 Task: Open a blank sheet, save the file as Caroline Add the quote 'Success is not about winning or losing; it's about giving your best effort every single day.'Success is not about winning or losing; it's about giving your best effort every single day.  Apply font style Apply font style Chiller and font size 20 Align the text to the Left .Change the text color to  Olive Green 
Action: Mouse moved to (25, 17)
Screenshot: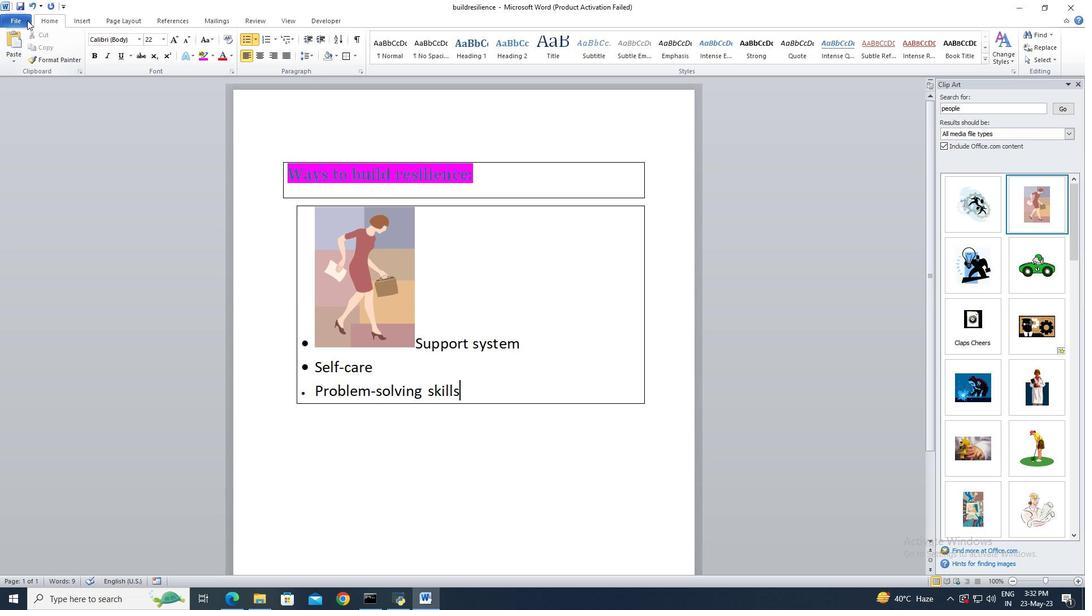
Action: Mouse pressed left at (25, 17)
Screenshot: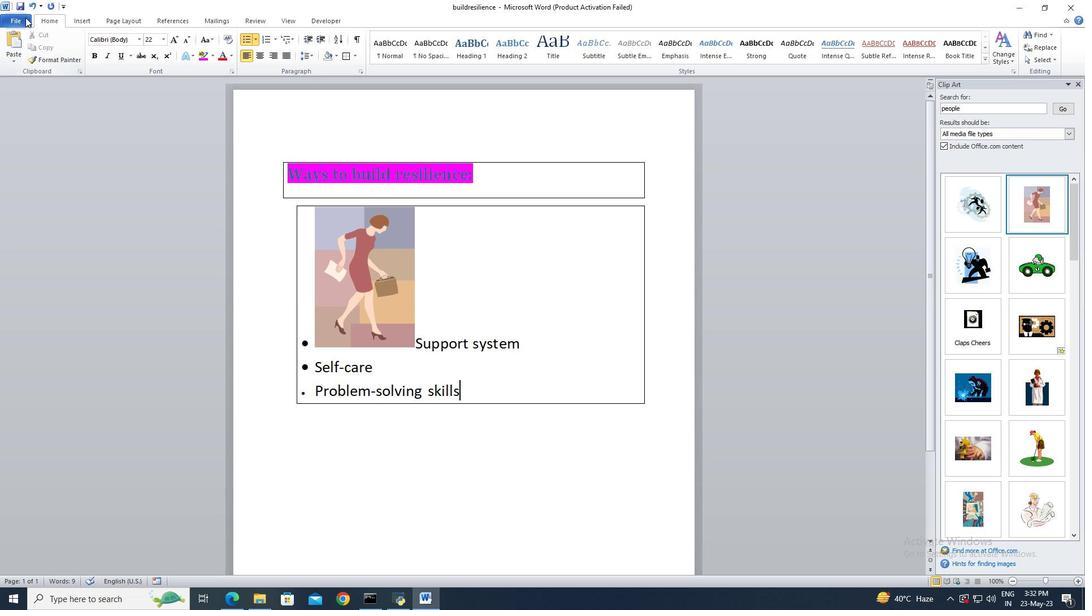 
Action: Mouse moved to (25, 144)
Screenshot: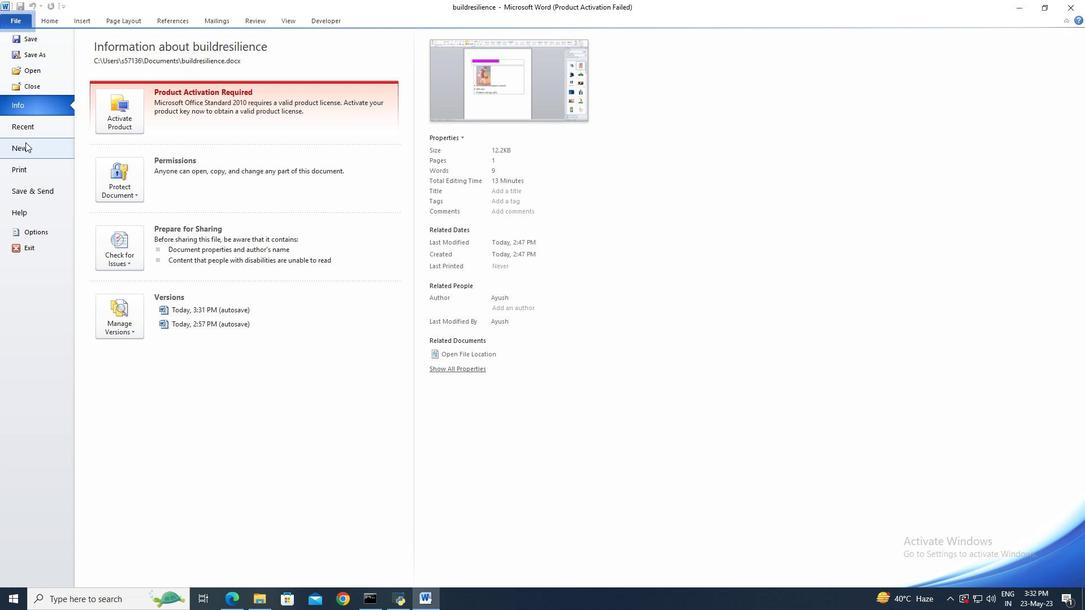 
Action: Mouse pressed left at (25, 144)
Screenshot: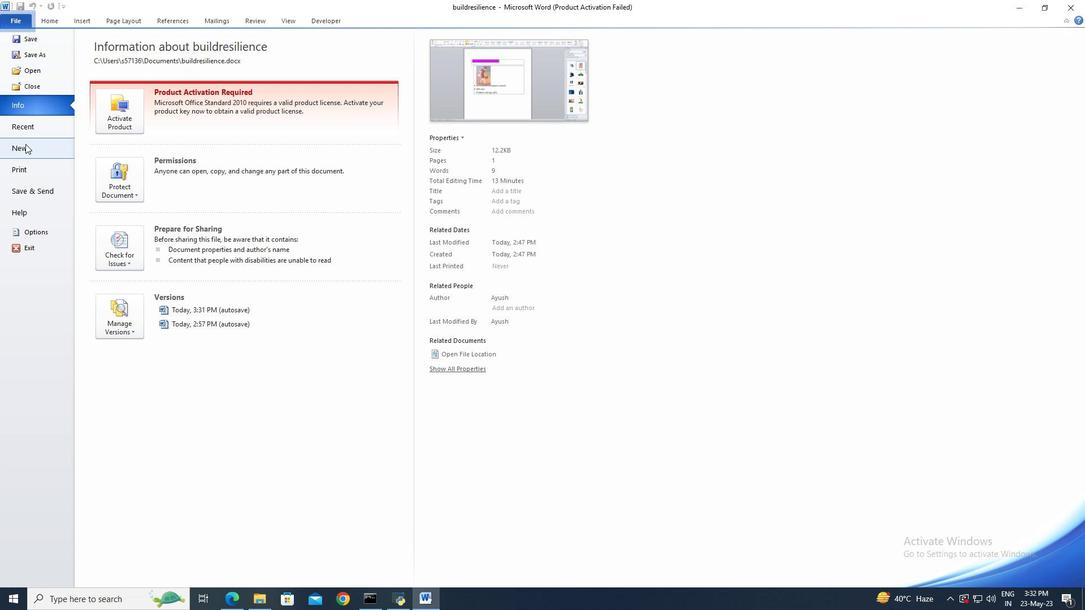 
Action: Mouse moved to (550, 282)
Screenshot: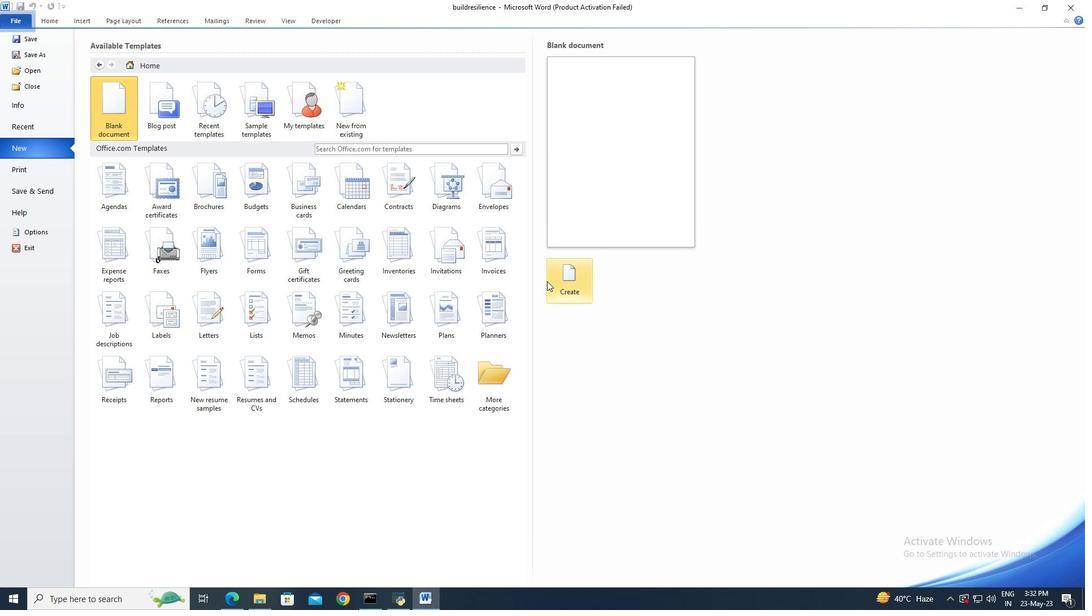 
Action: Mouse pressed left at (550, 282)
Screenshot: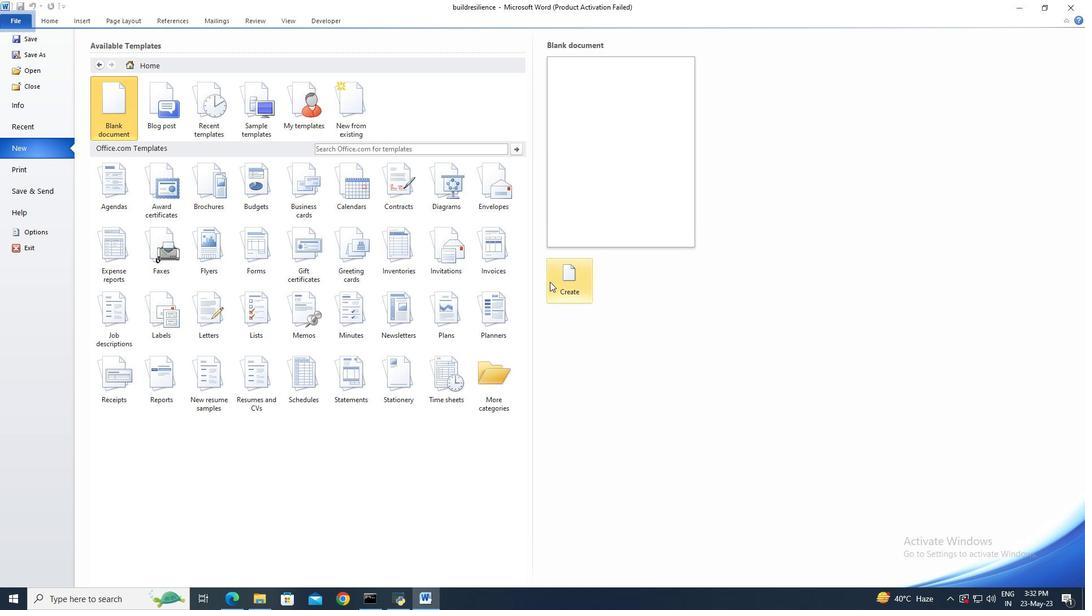 
Action: Mouse moved to (26, 24)
Screenshot: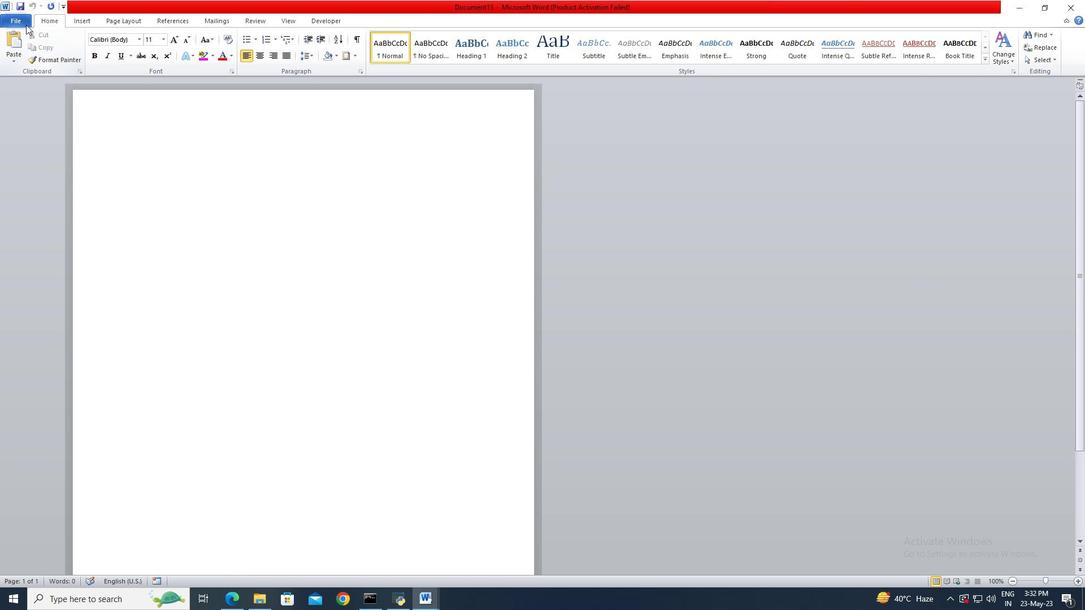 
Action: Mouse pressed left at (26, 24)
Screenshot: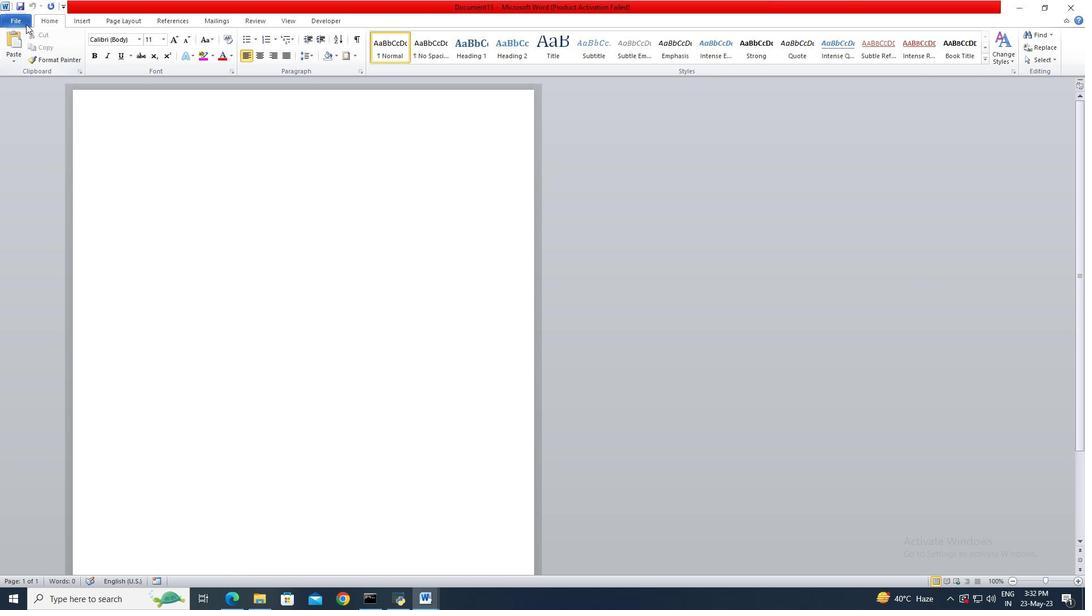 
Action: Mouse moved to (29, 56)
Screenshot: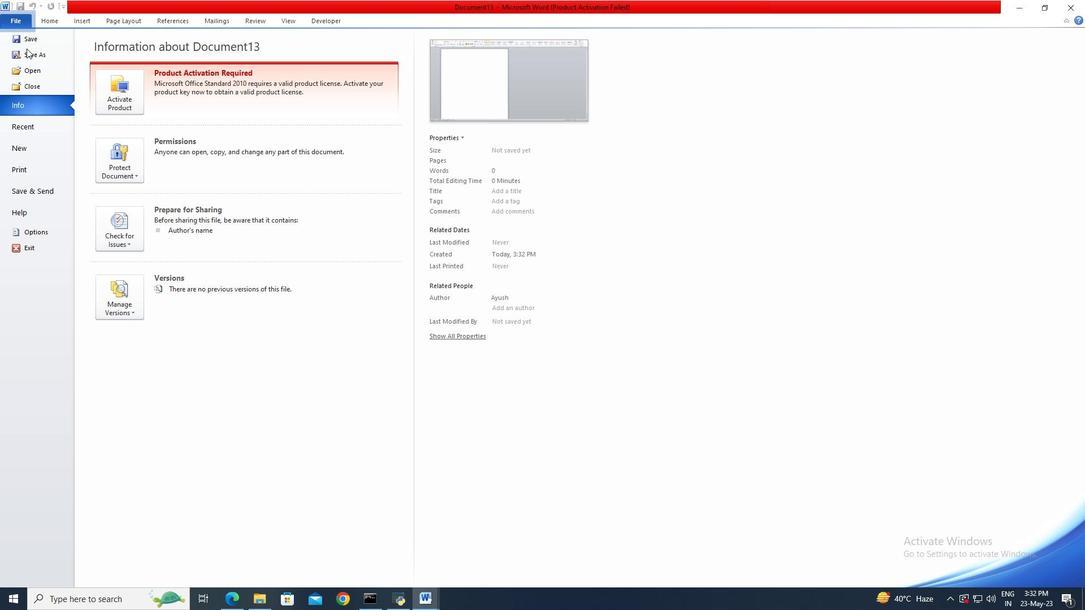 
Action: Mouse pressed left at (29, 56)
Screenshot: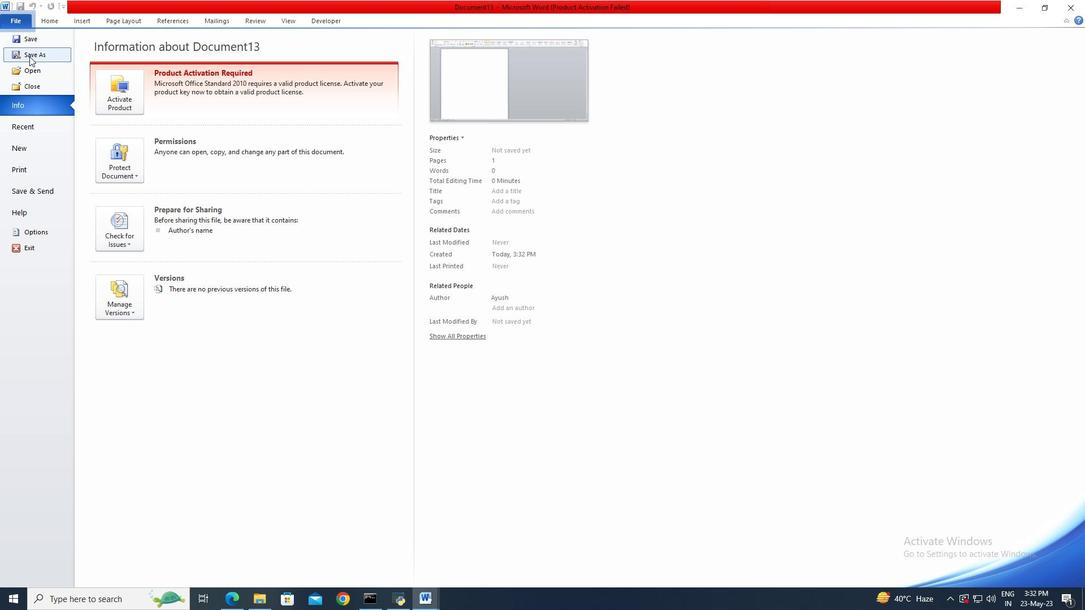 
Action: Mouse moved to (28, 57)
Screenshot: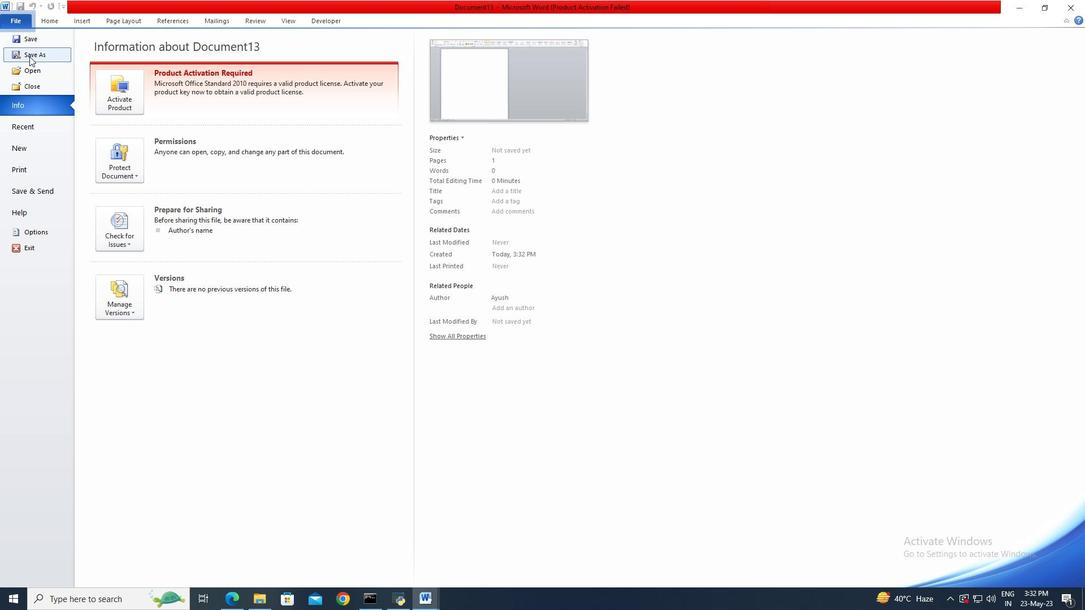 
Action: Key pressed <Key.shift>Caroline
Screenshot: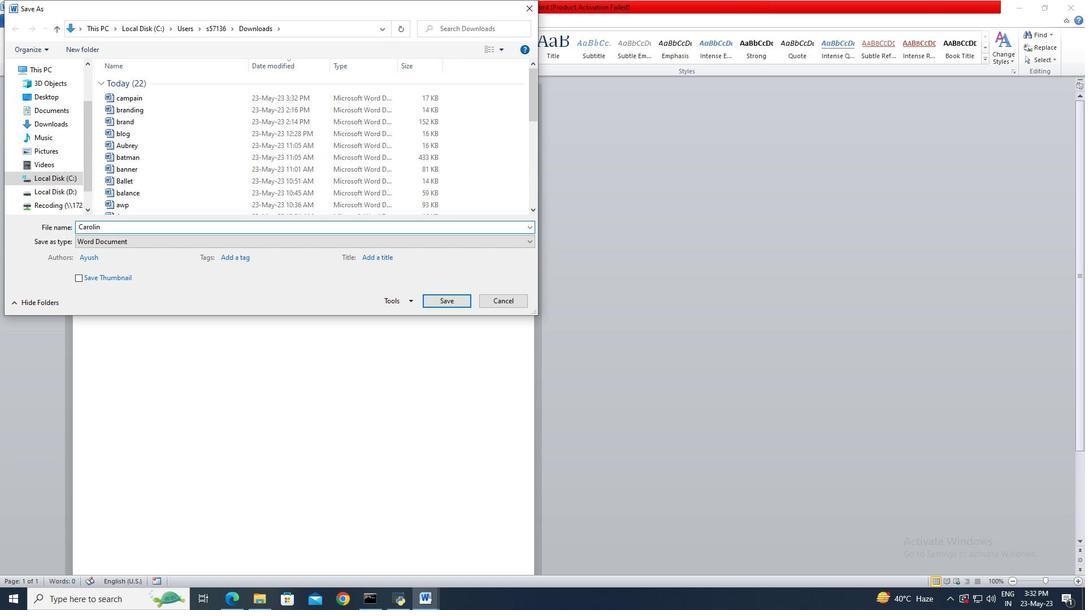 
Action: Mouse moved to (456, 302)
Screenshot: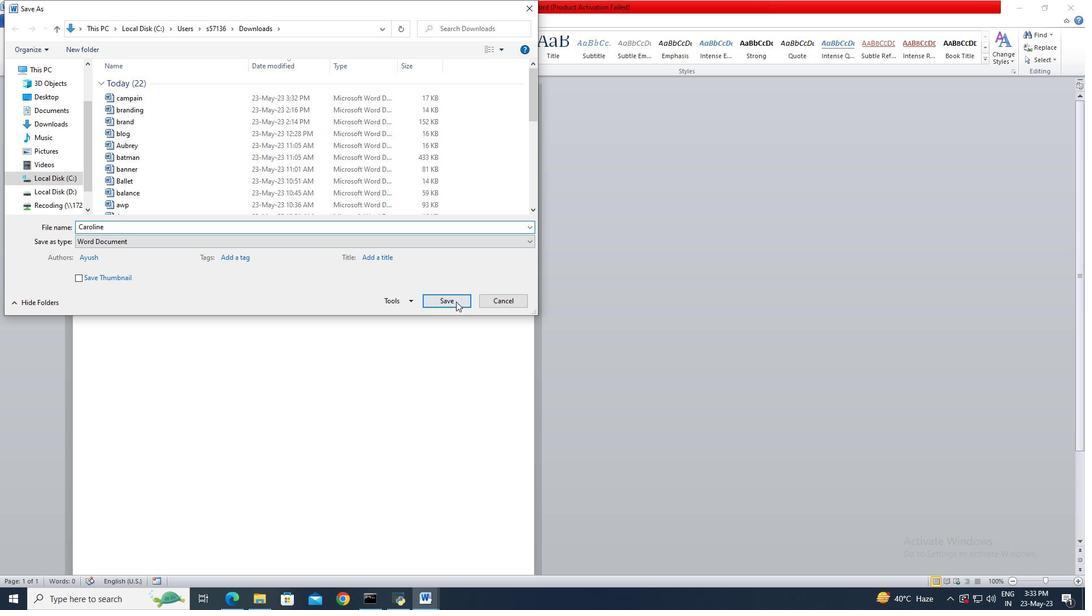 
Action: Mouse pressed left at (456, 302)
Screenshot: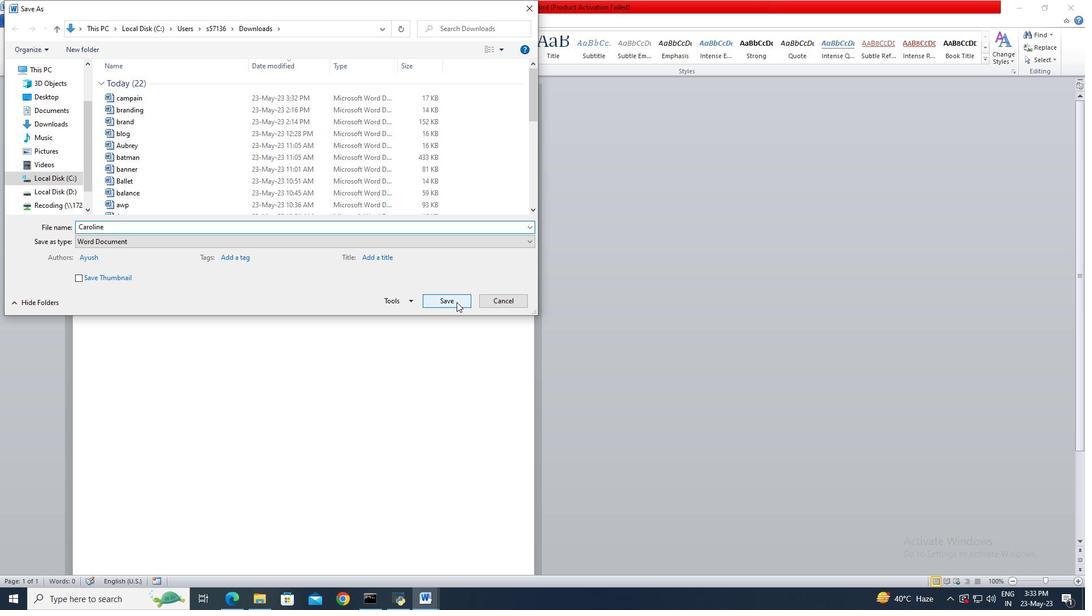 
Action: Key pressed <Key.shift>"<Key.shift>Success<Key.space>is<Key.space>not<Key.space>about<Key.space>winning<Key.space>or<Key.space>losing;<Key.space>it's<Key.space>about<Key.space>giving<Key.space>your<Key.space>best<Key.space>effort<Key.space>every<Key.space>single<Key.space>day.<Key.shift>"
Screenshot: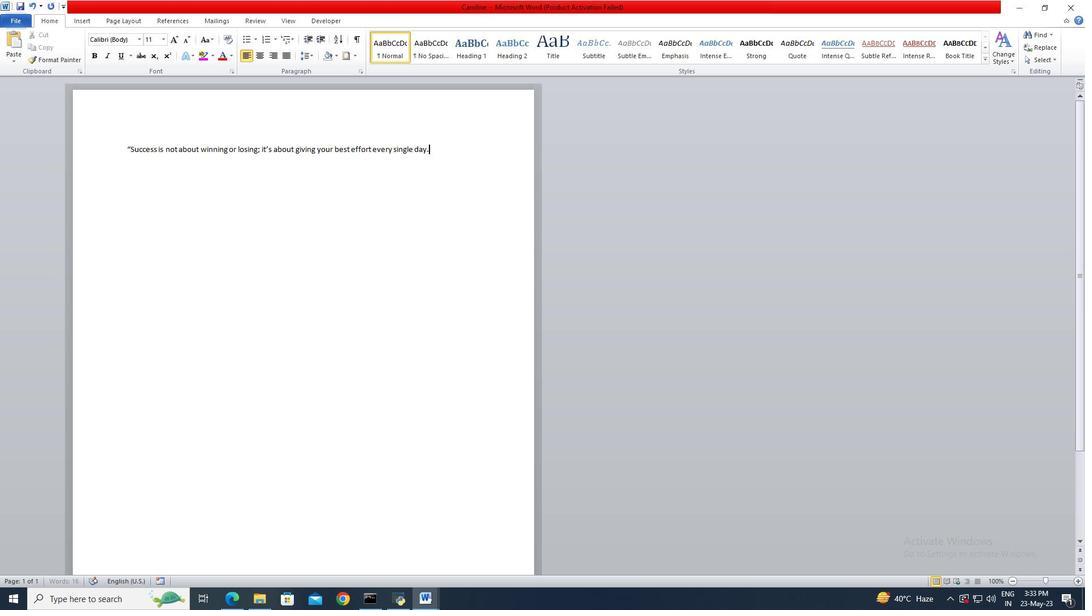 
Action: Mouse moved to (122, 152)
Screenshot: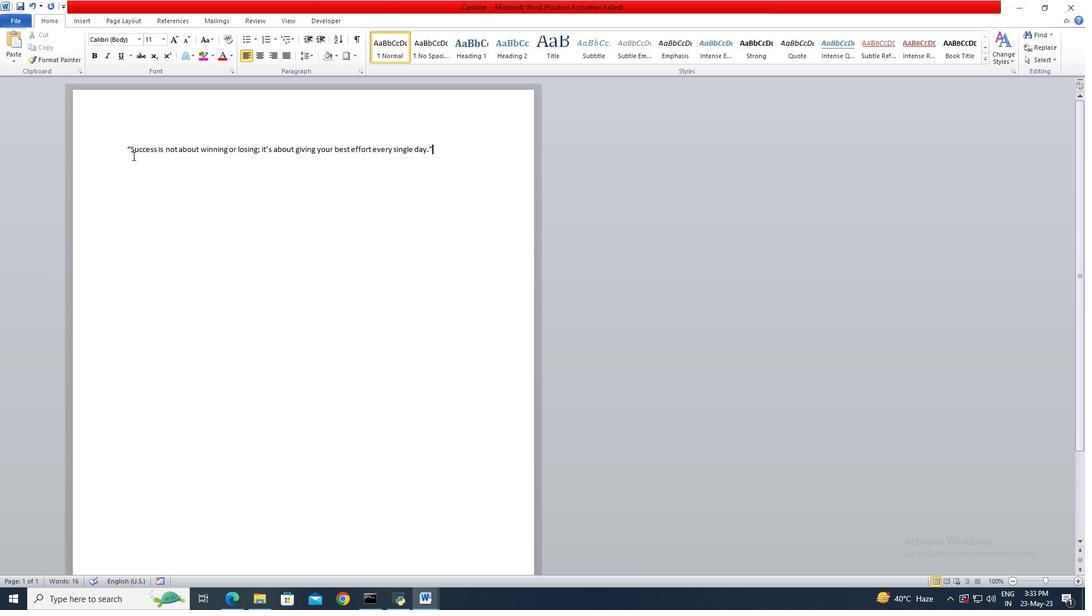 
Action: Key pressed <Key.shift>
Screenshot: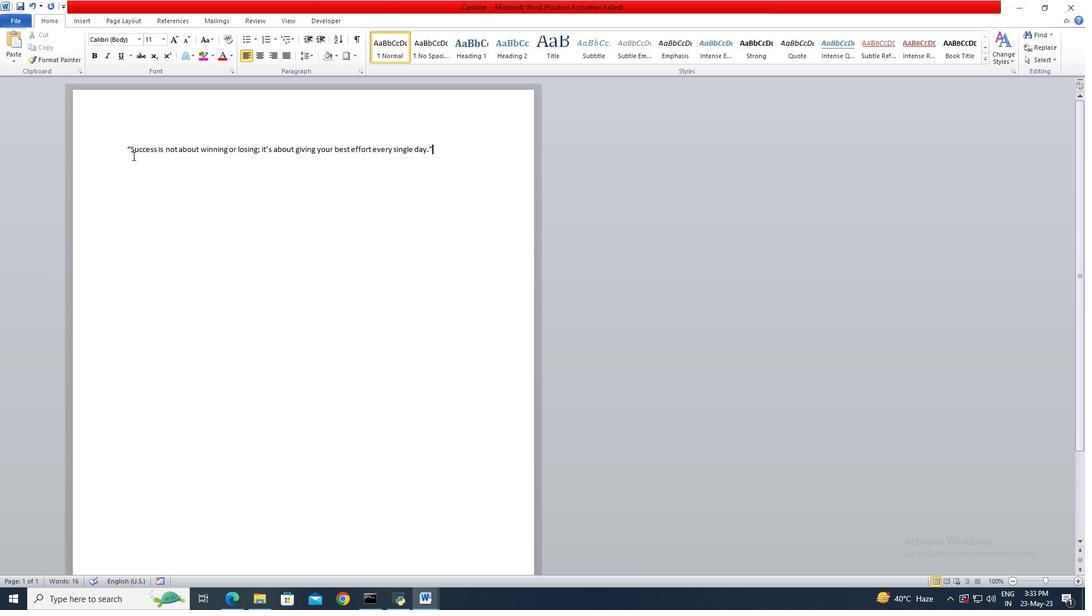 
Action: Mouse moved to (126, 149)
Screenshot: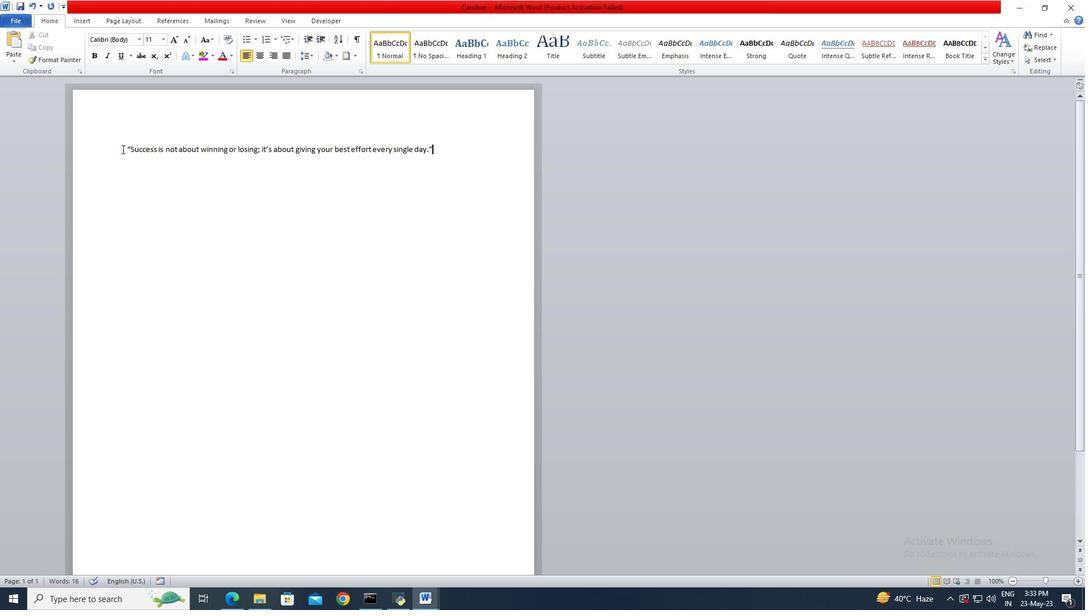 
Action: Key pressed <Key.shift>
Screenshot: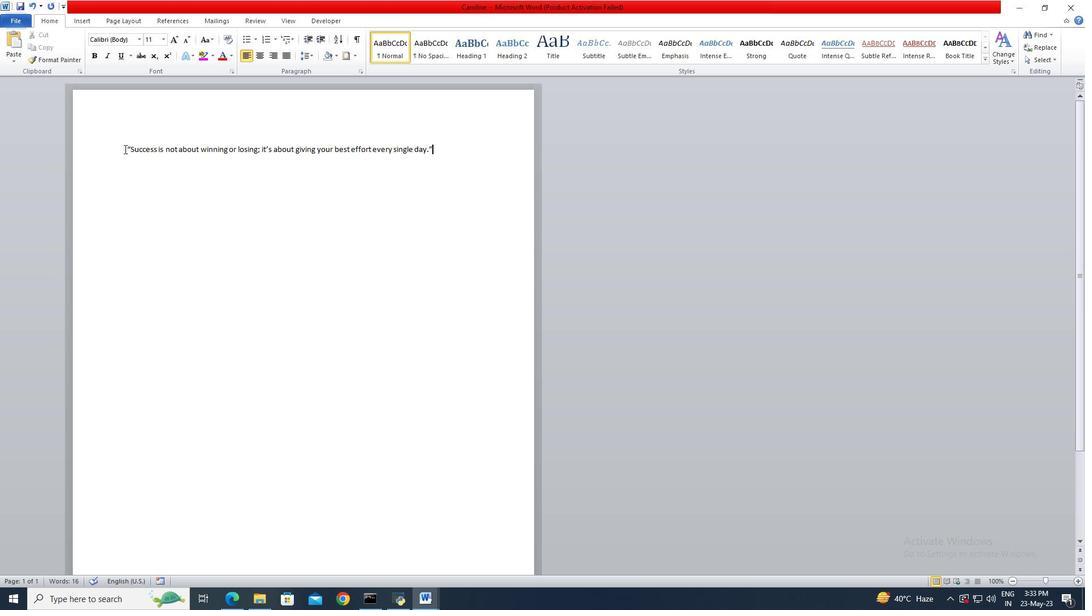 
Action: Mouse moved to (127, 149)
Screenshot: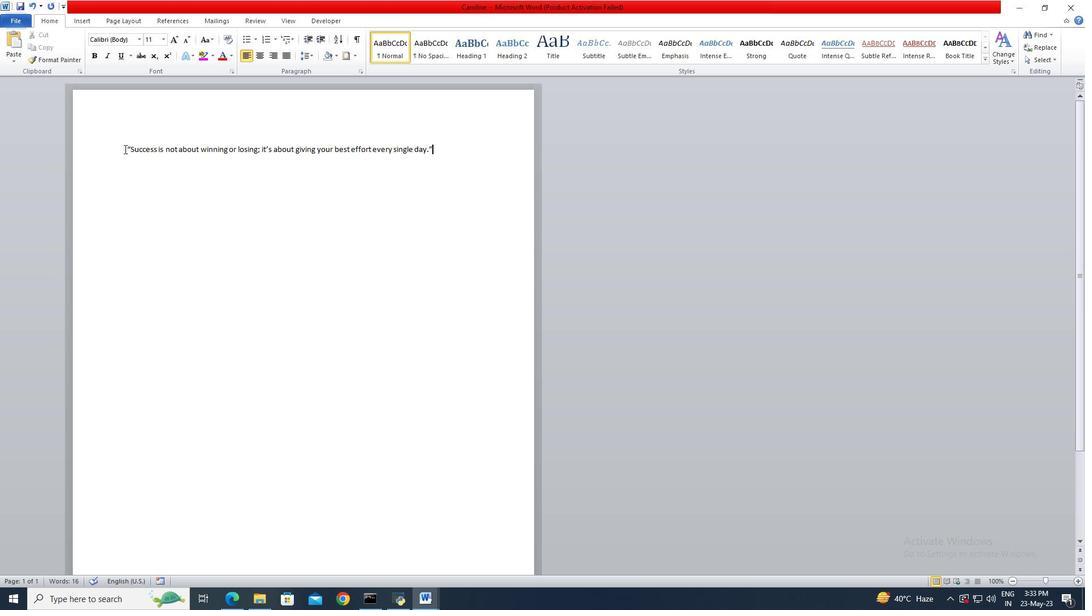 
Action: Key pressed <Key.shift><Key.shift>
Screenshot: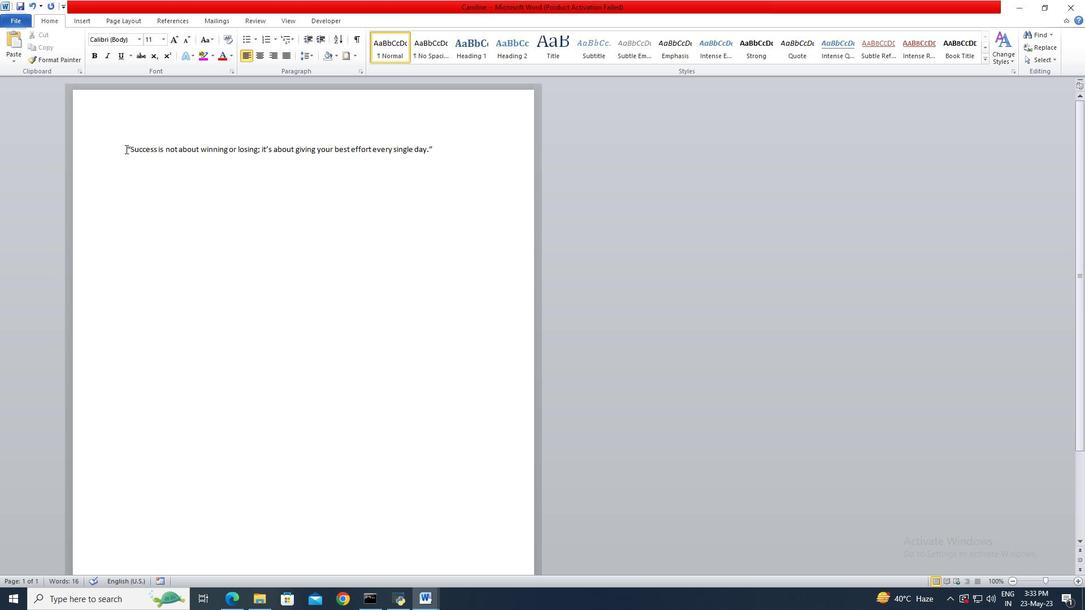 
Action: Mouse pressed left at (127, 149)
Screenshot: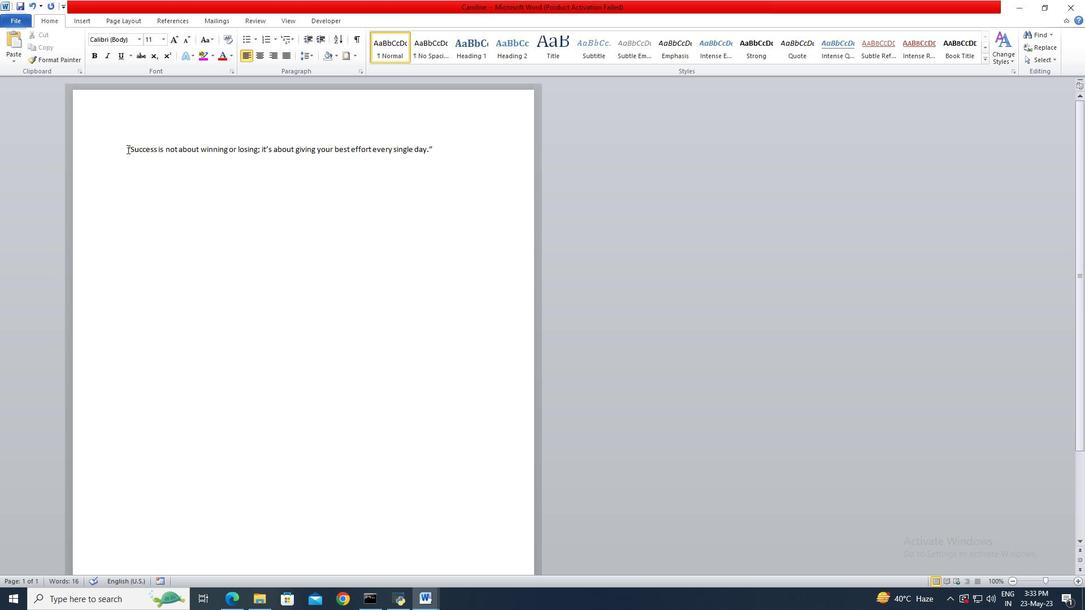 
Action: Mouse moved to (127, 148)
Screenshot: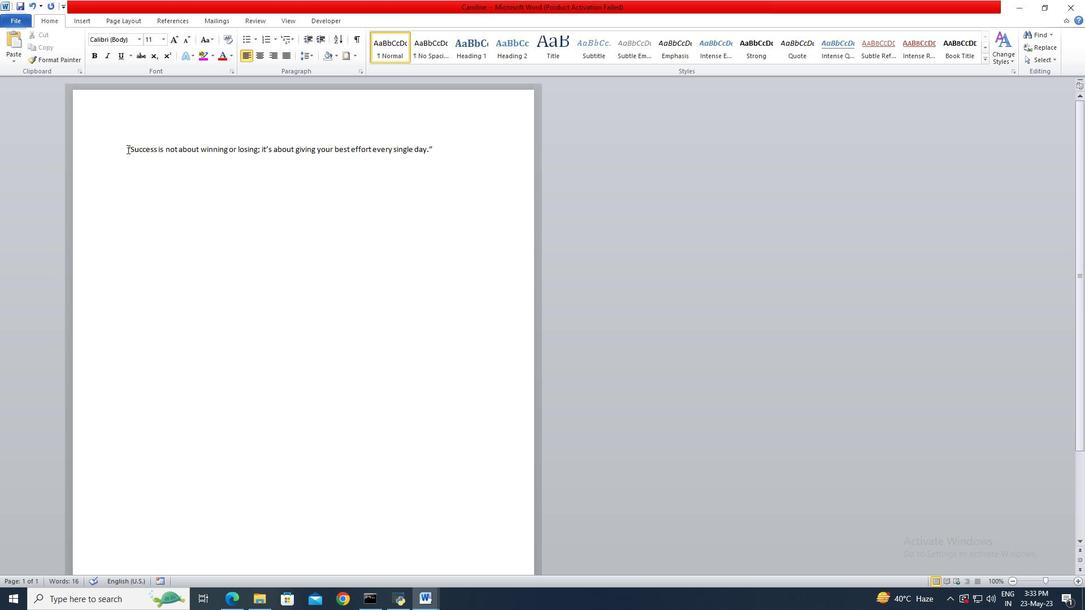 
Action: Key pressed <Key.shift><Key.shift><Key.shift><Key.shift>
Screenshot: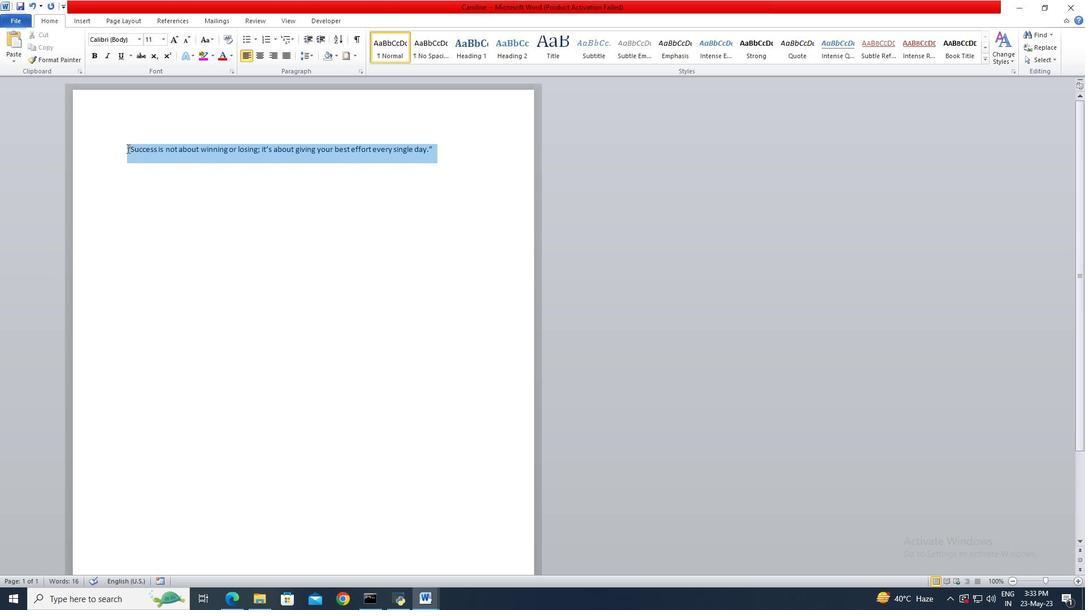 
Action: Mouse moved to (143, 41)
Screenshot: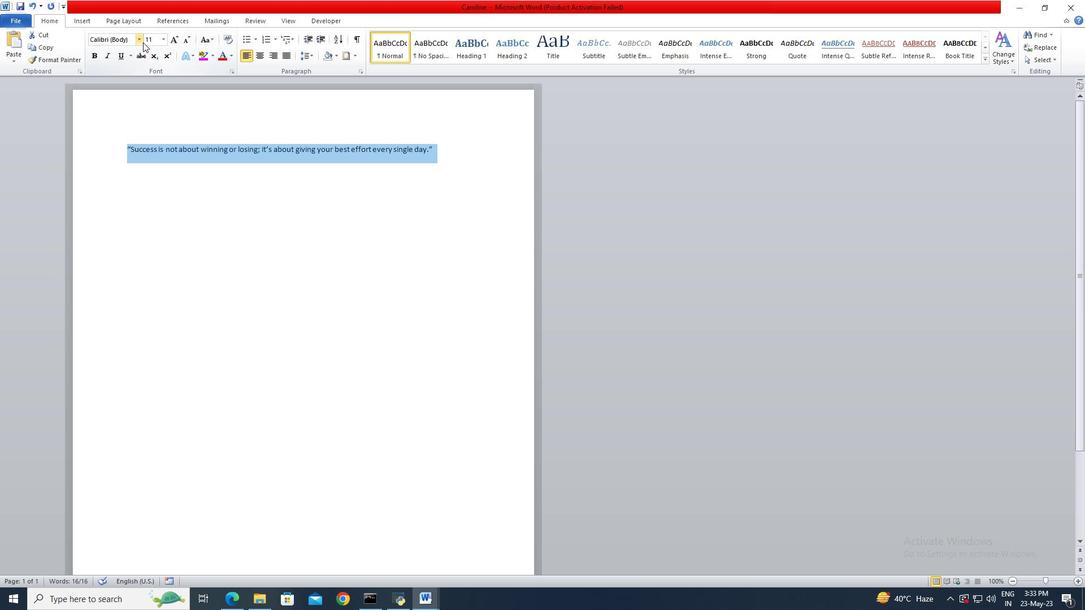 
Action: Mouse pressed left at (143, 41)
Screenshot: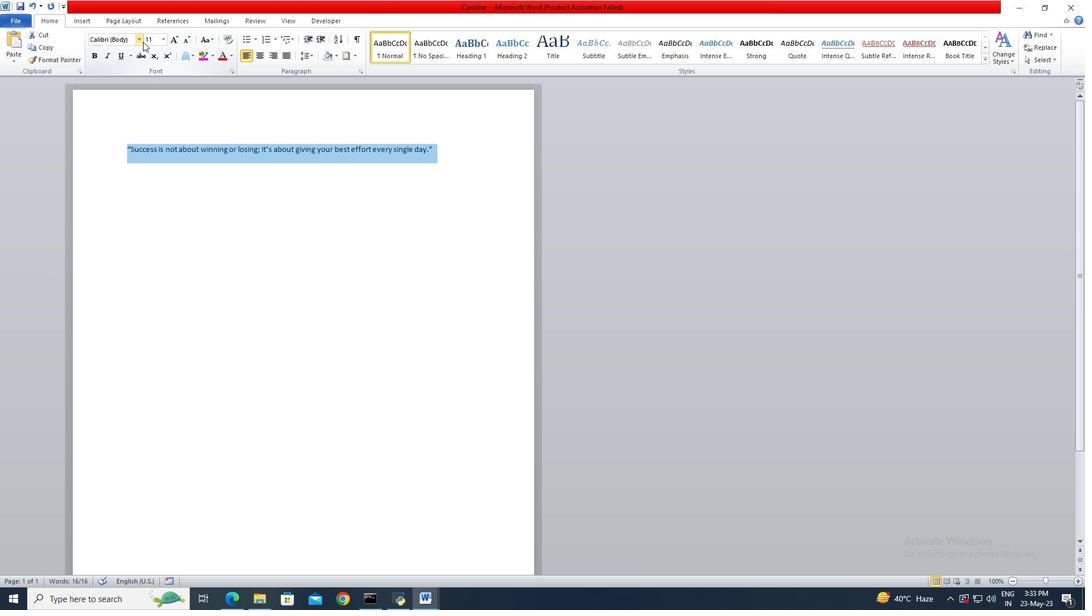 
Action: Mouse moved to (155, 256)
Screenshot: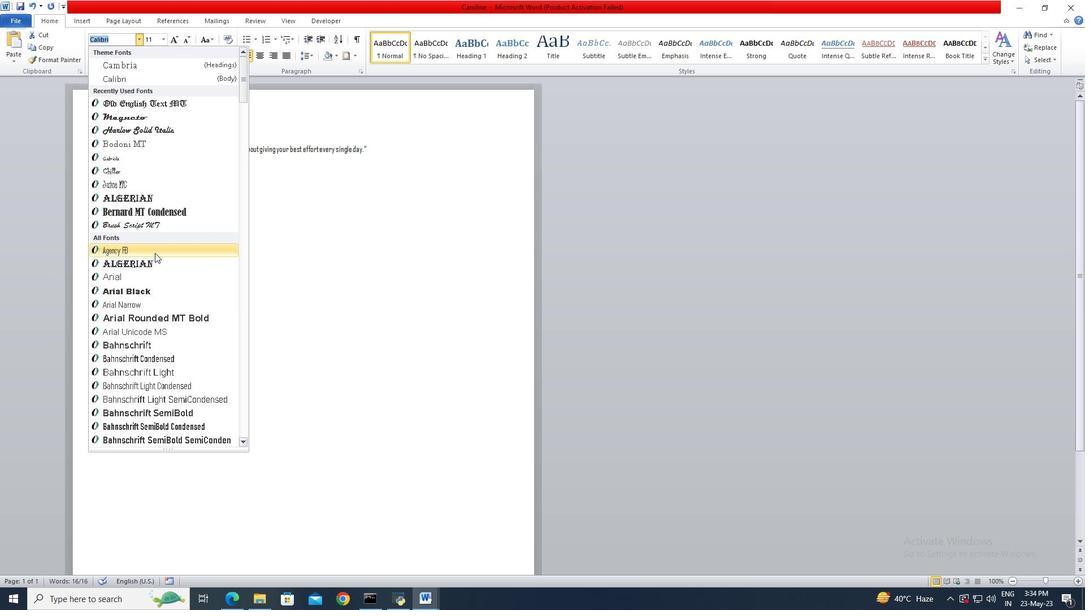 
Action: Mouse scrolled (155, 255) with delta (0, 0)
Screenshot: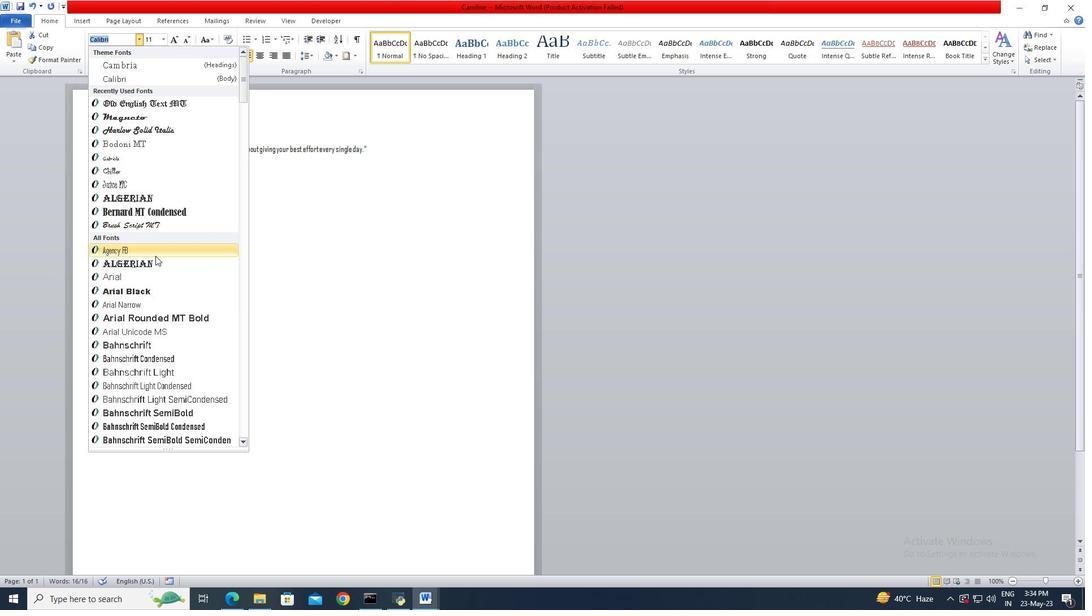 
Action: Mouse scrolled (155, 255) with delta (0, 0)
Screenshot: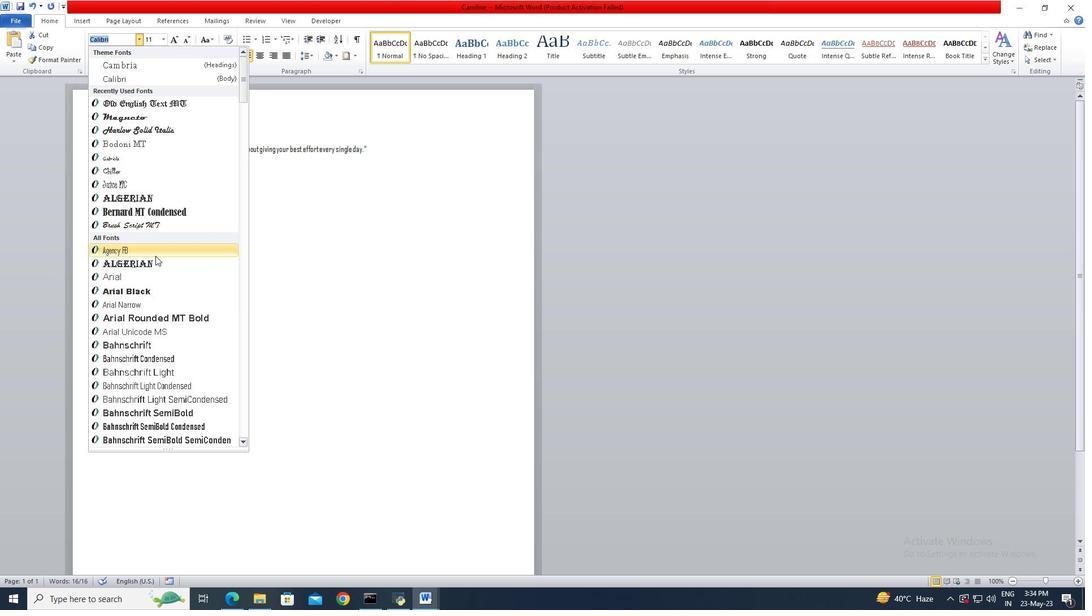 
Action: Mouse scrolled (155, 255) with delta (0, 0)
Screenshot: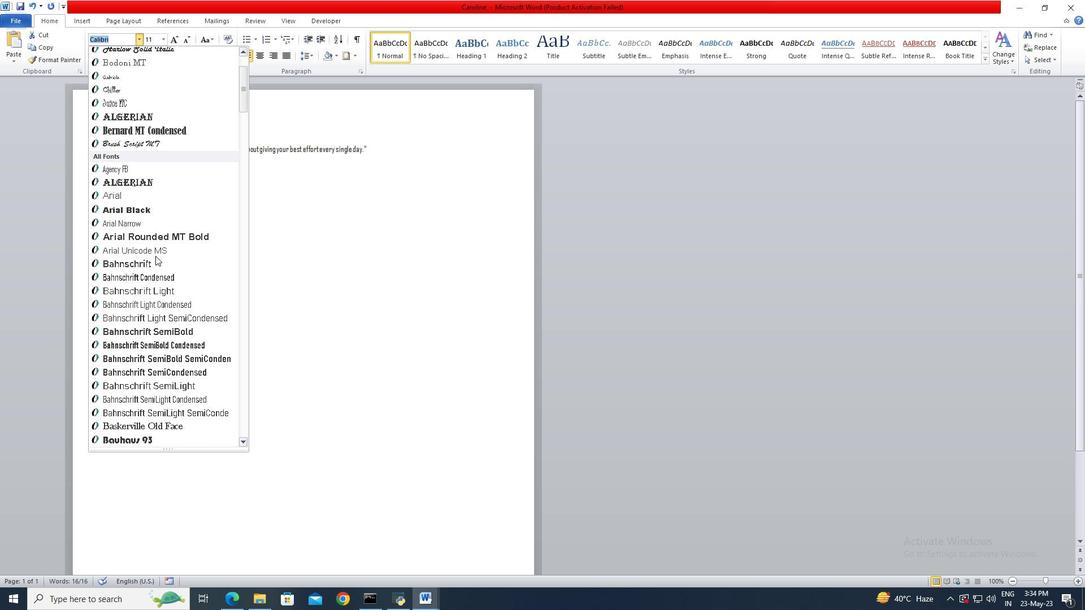 
Action: Mouse scrolled (155, 255) with delta (0, 0)
Screenshot: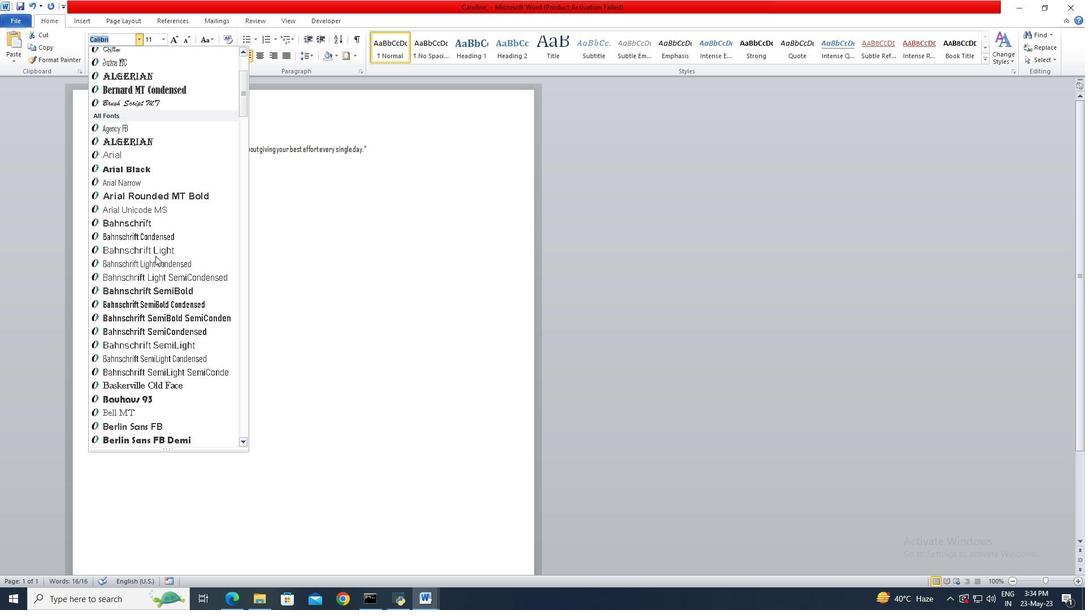 
Action: Mouse scrolled (155, 255) with delta (0, 0)
Screenshot: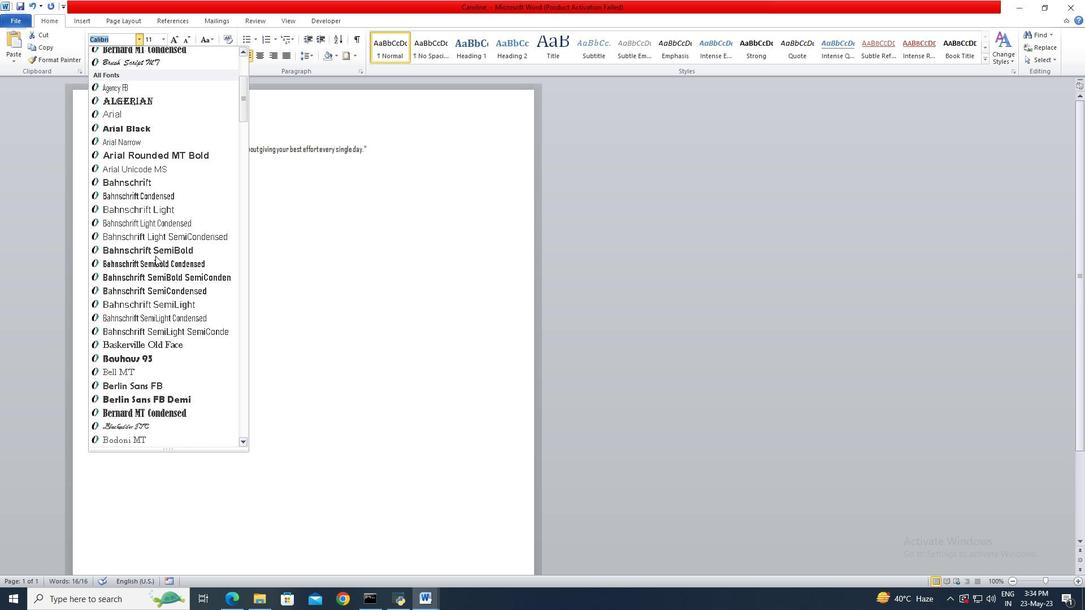 
Action: Mouse scrolled (155, 255) with delta (0, 0)
Screenshot: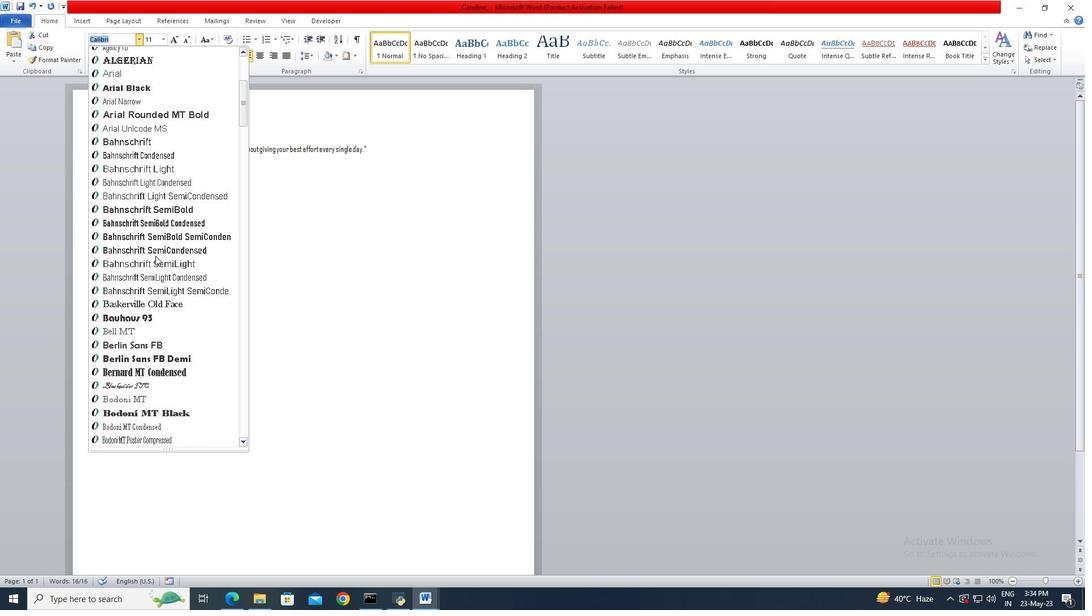 
Action: Mouse scrolled (155, 255) with delta (0, 0)
Screenshot: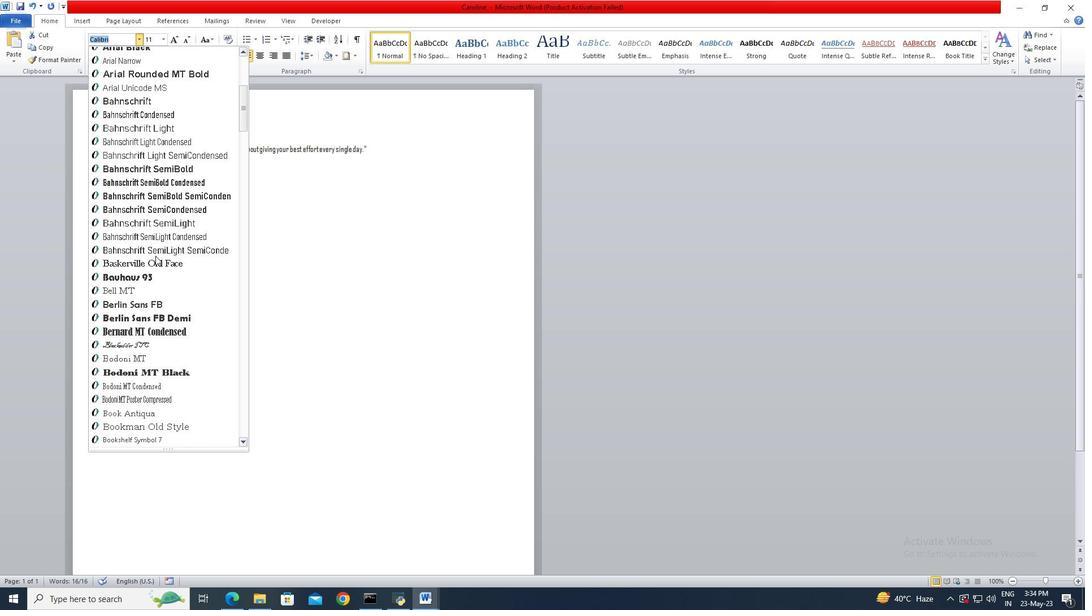 
Action: Mouse scrolled (155, 255) with delta (0, 0)
Screenshot: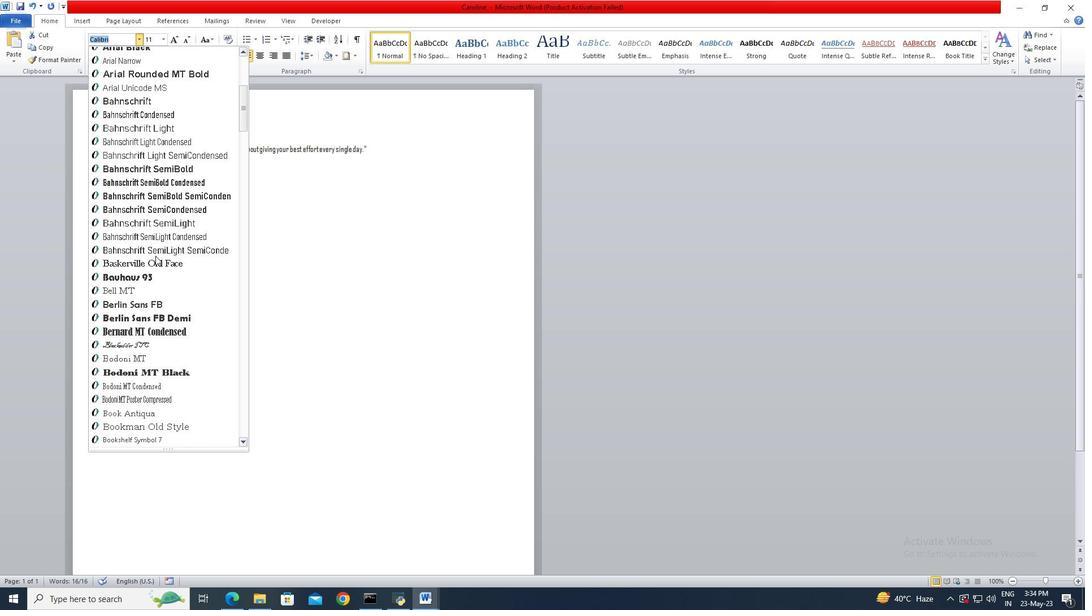 
Action: Mouse scrolled (155, 255) with delta (0, 0)
Screenshot: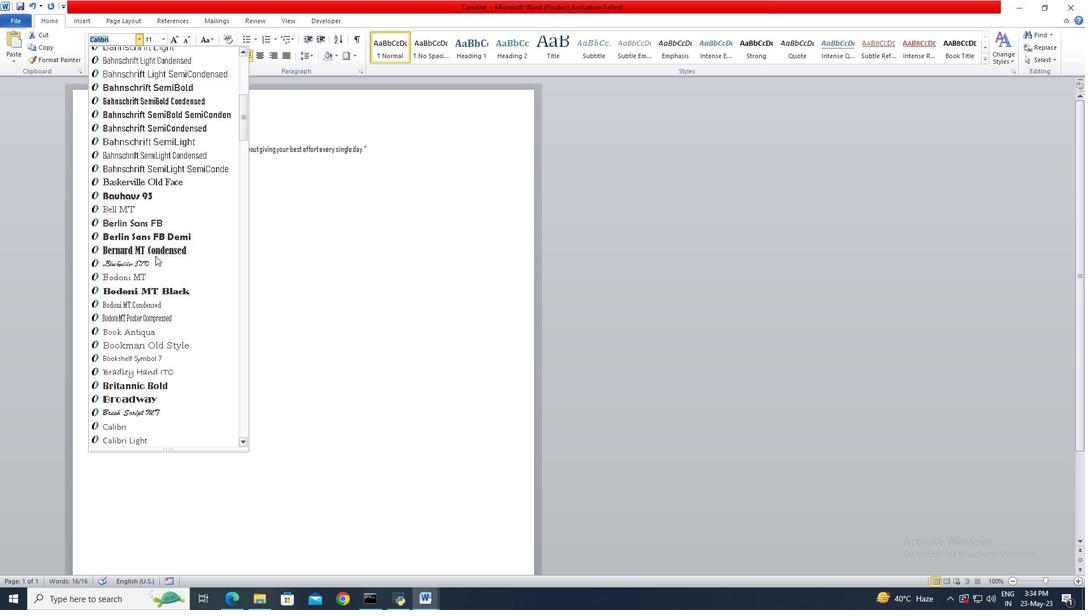 
Action: Mouse scrolled (155, 255) with delta (0, 0)
Screenshot: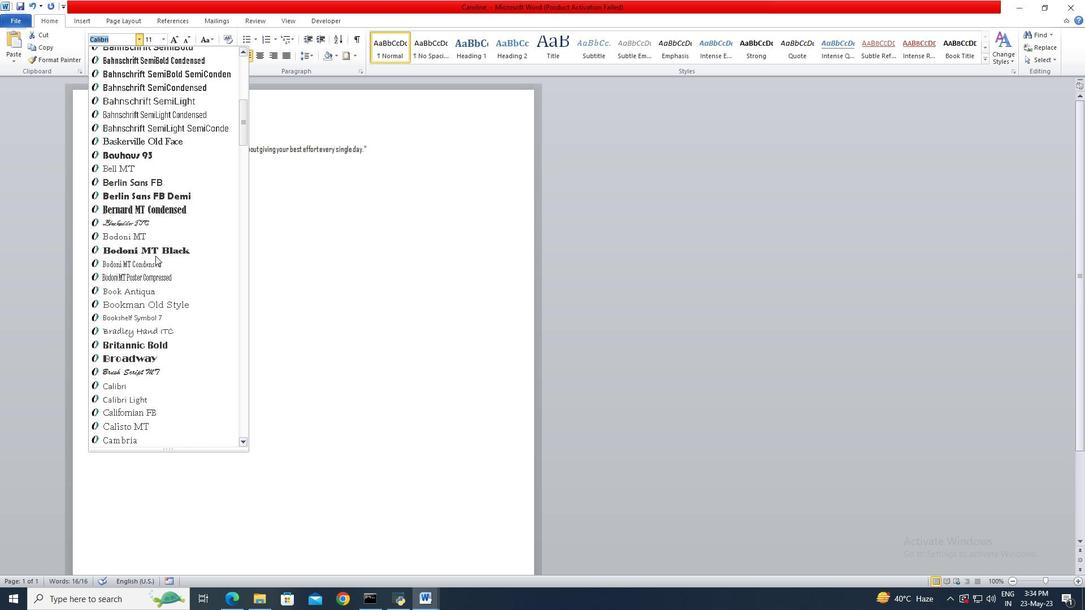 
Action: Mouse scrolled (155, 255) with delta (0, 0)
Screenshot: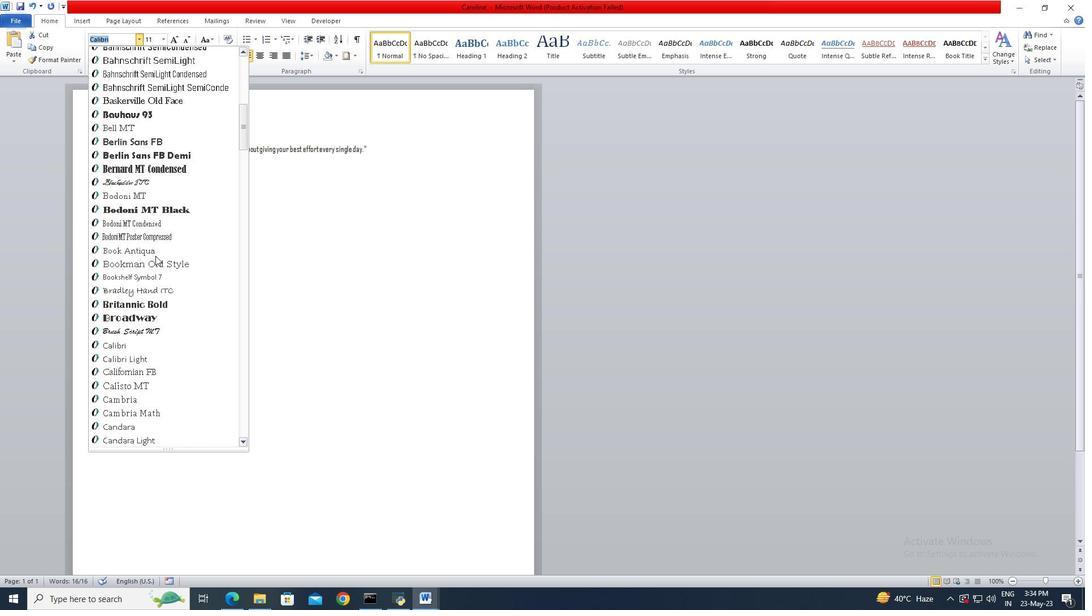 
Action: Mouse scrolled (155, 255) with delta (0, 0)
Screenshot: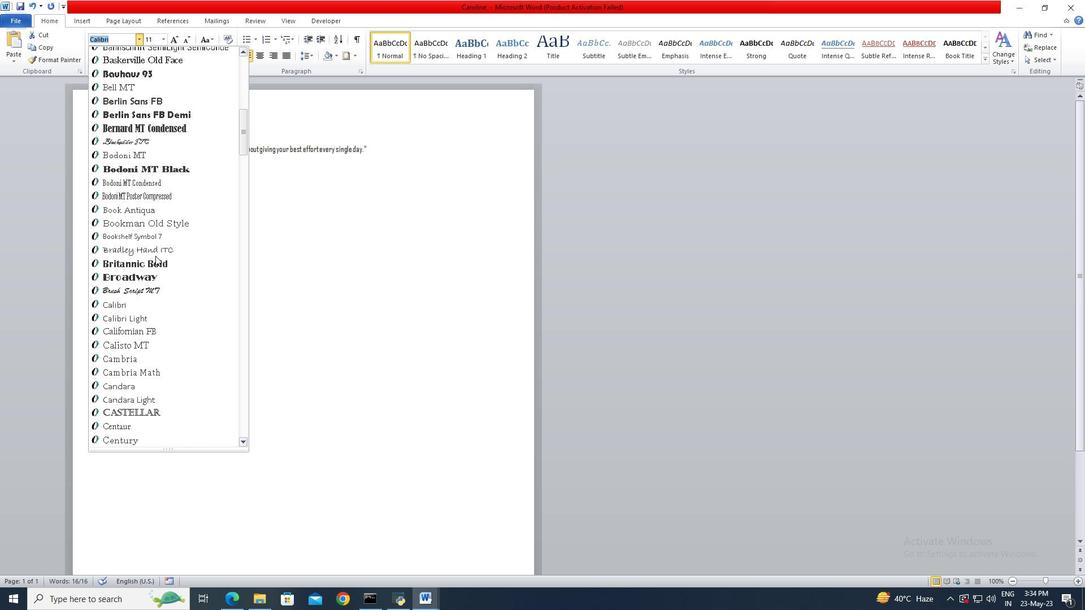 
Action: Mouse scrolled (155, 255) with delta (0, 0)
Screenshot: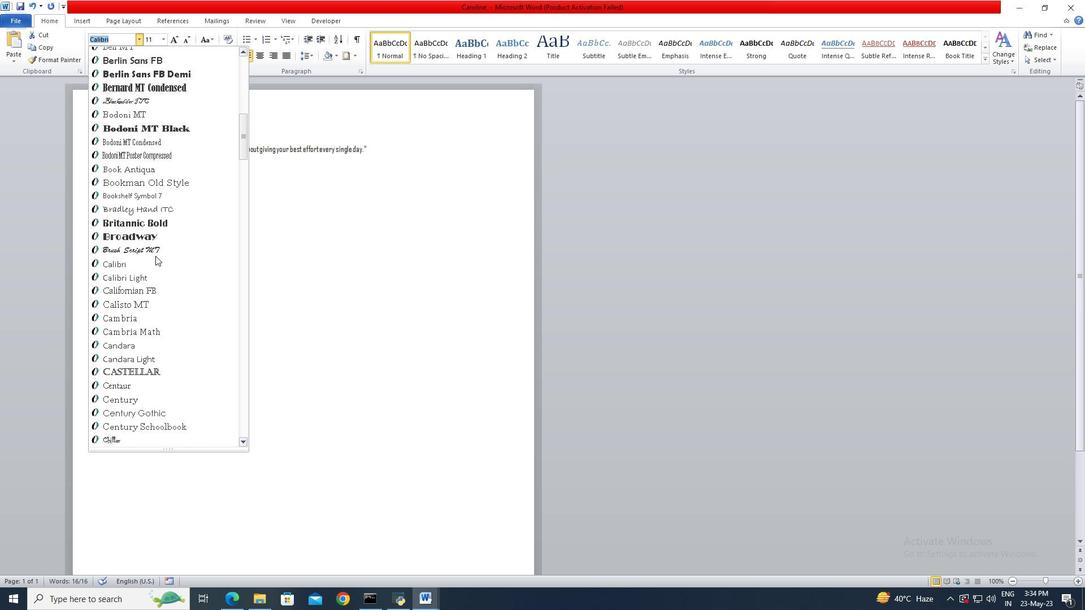 
Action: Mouse scrolled (155, 255) with delta (0, 0)
Screenshot: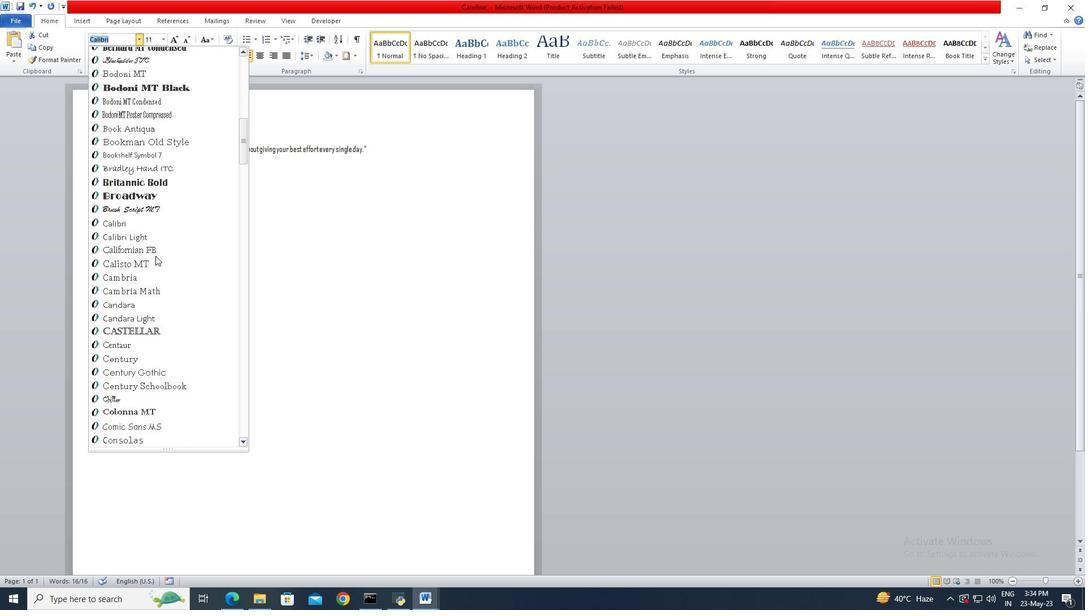 
Action: Mouse scrolled (155, 255) with delta (0, 0)
Screenshot: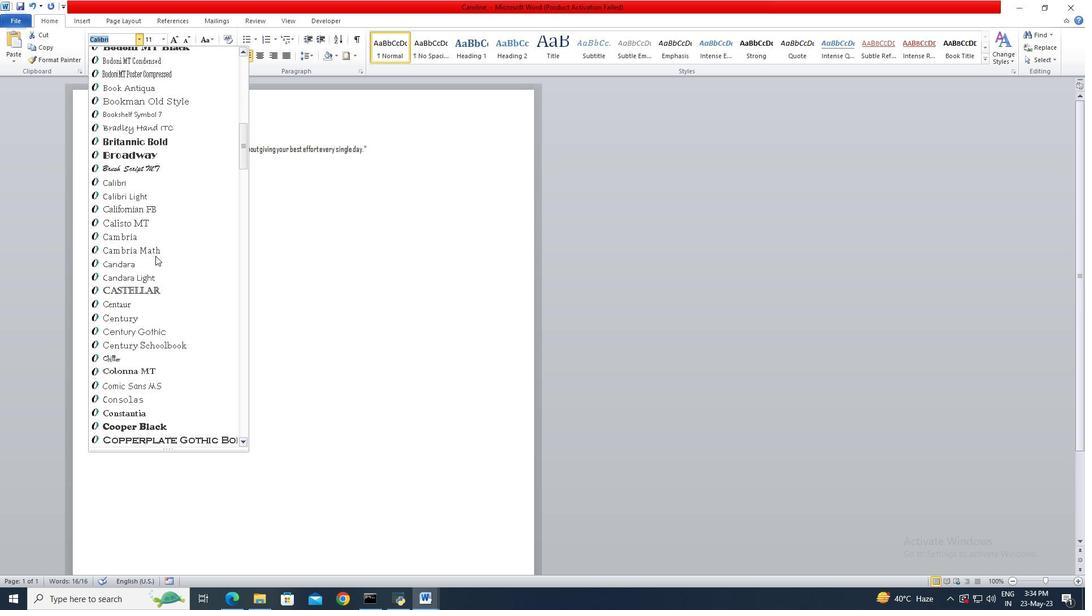 
Action: Mouse moved to (159, 313)
Screenshot: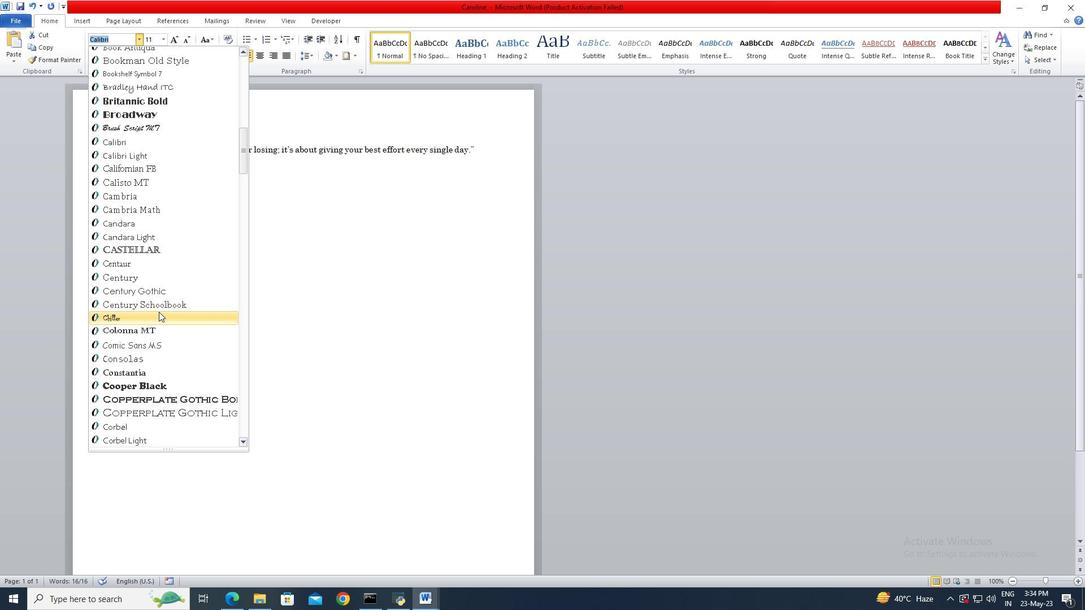 
Action: Mouse pressed left at (159, 313)
Screenshot: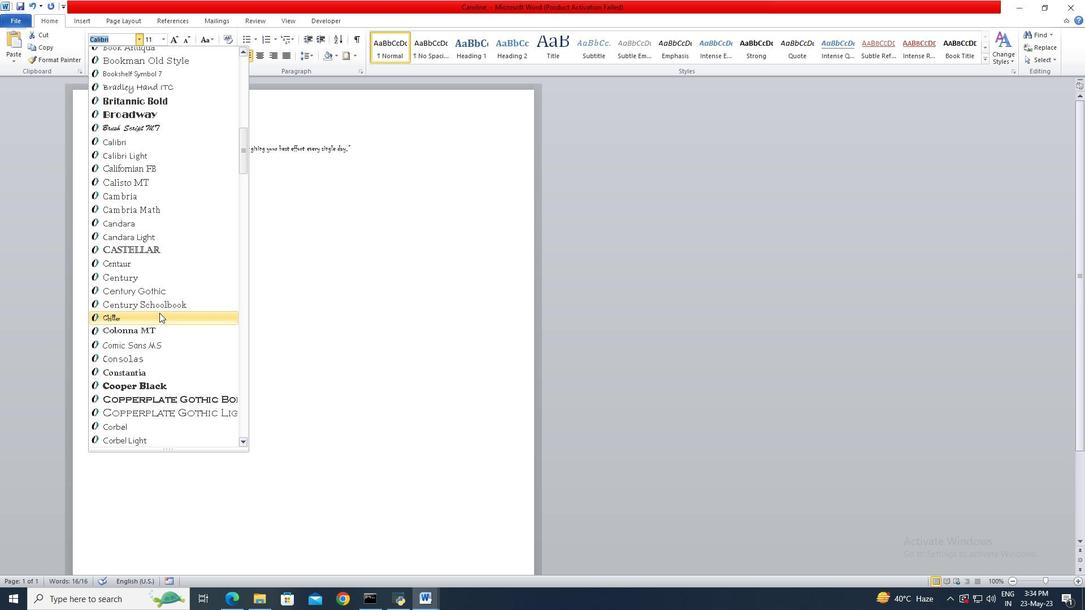 
Action: Mouse moved to (161, 42)
Screenshot: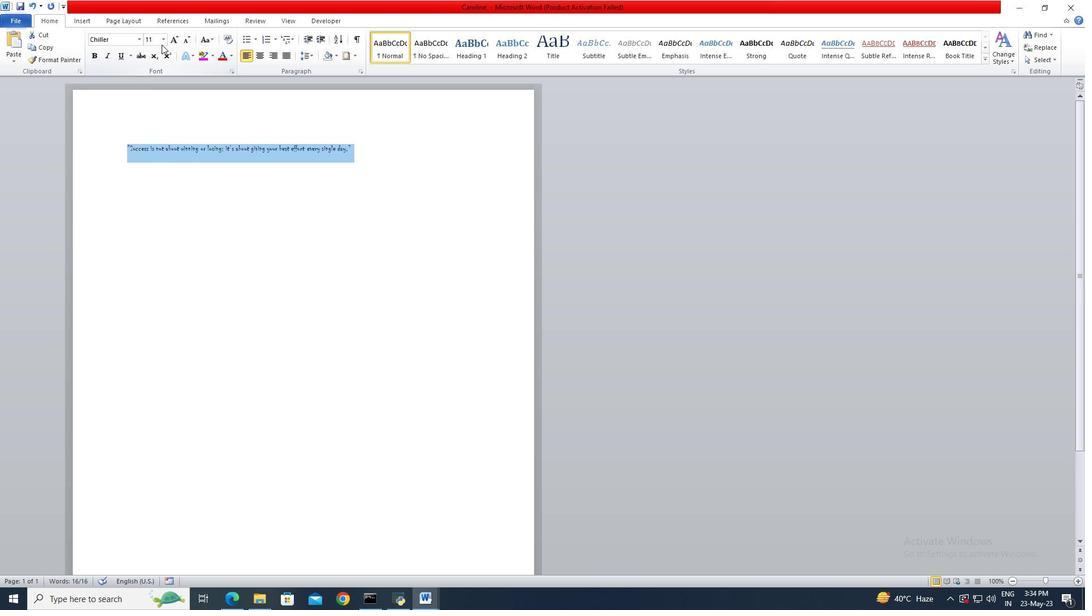 
Action: Mouse pressed left at (161, 42)
Screenshot: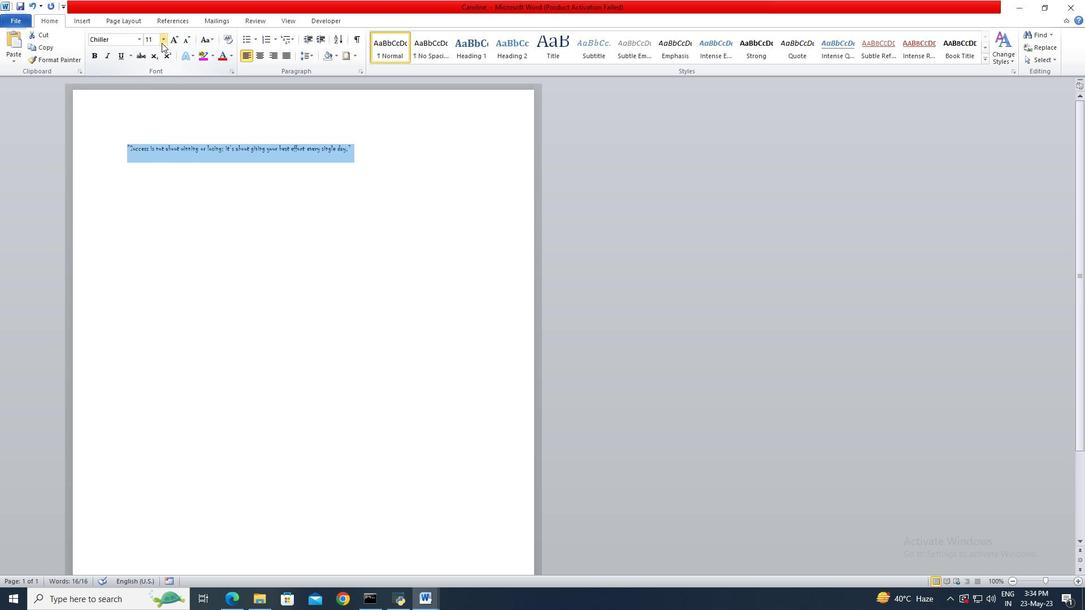 
Action: Mouse moved to (153, 127)
Screenshot: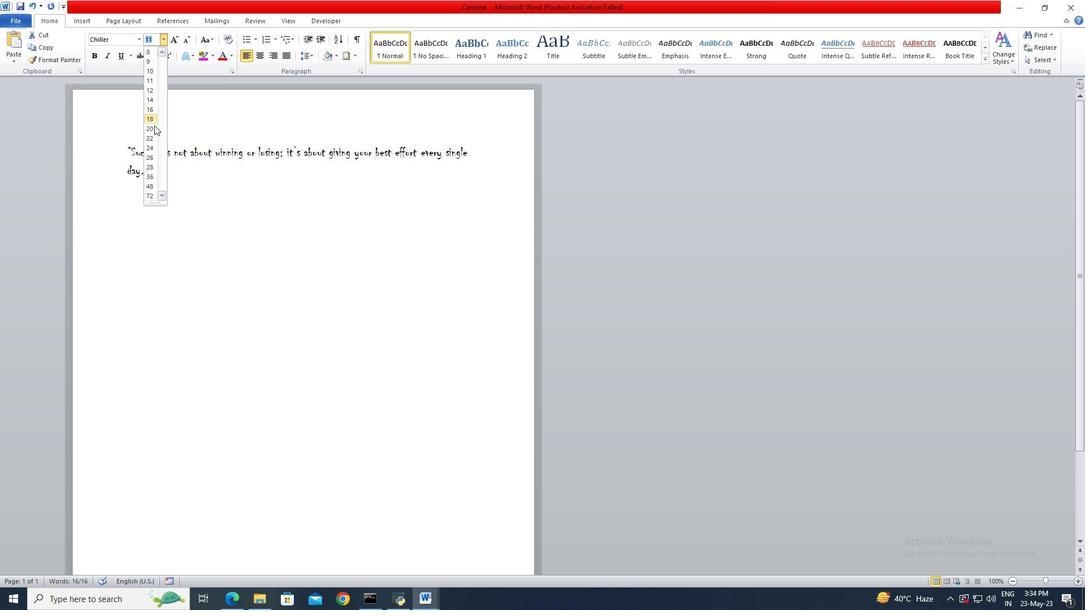 
Action: Mouse pressed left at (153, 127)
Screenshot: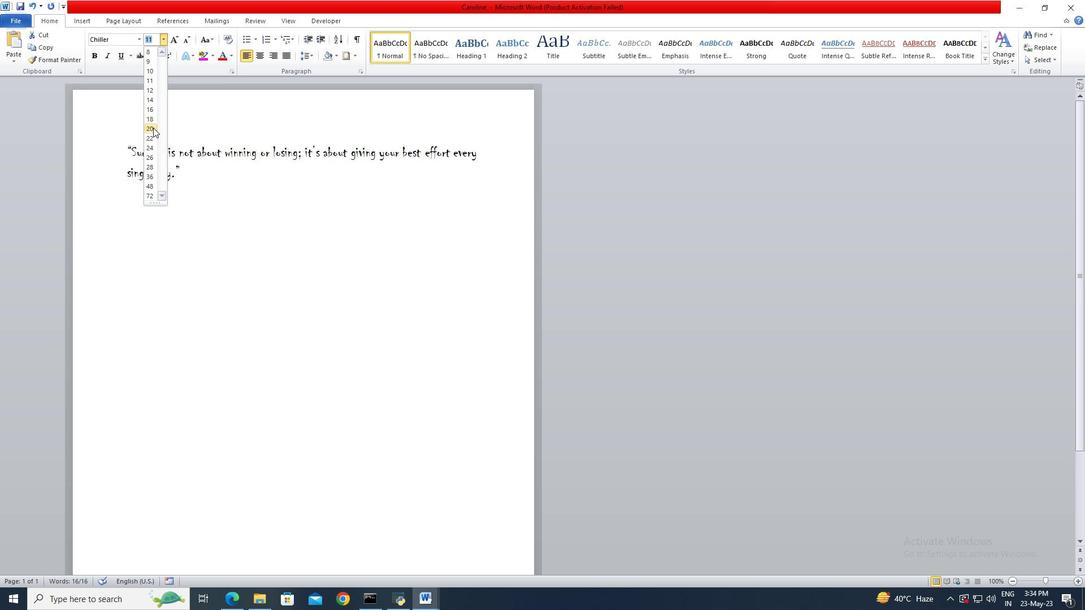 
Action: Mouse moved to (249, 60)
Screenshot: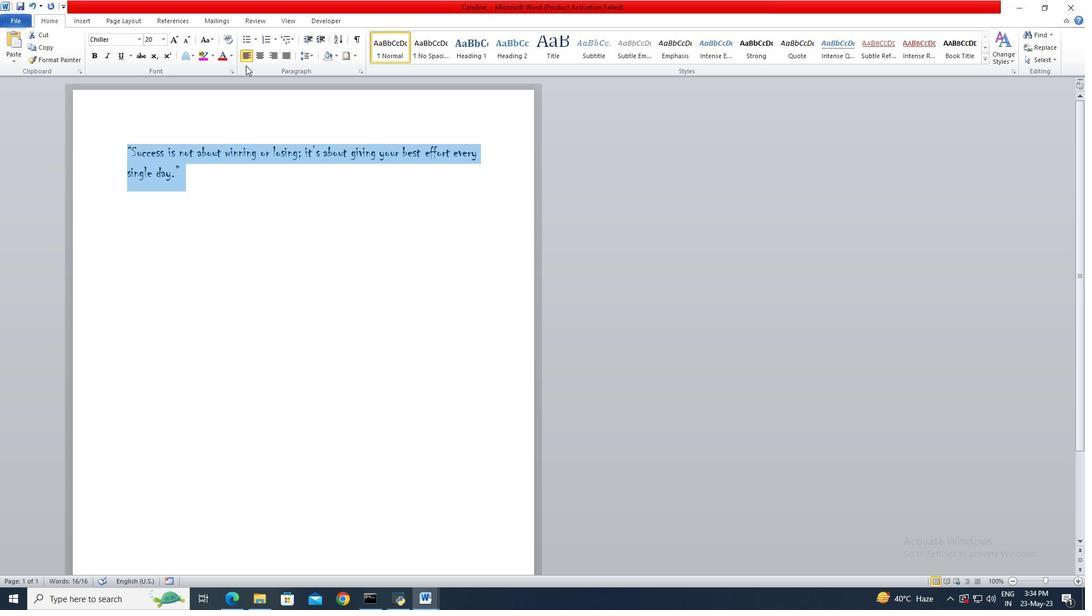 
Action: Mouse pressed left at (249, 60)
Screenshot: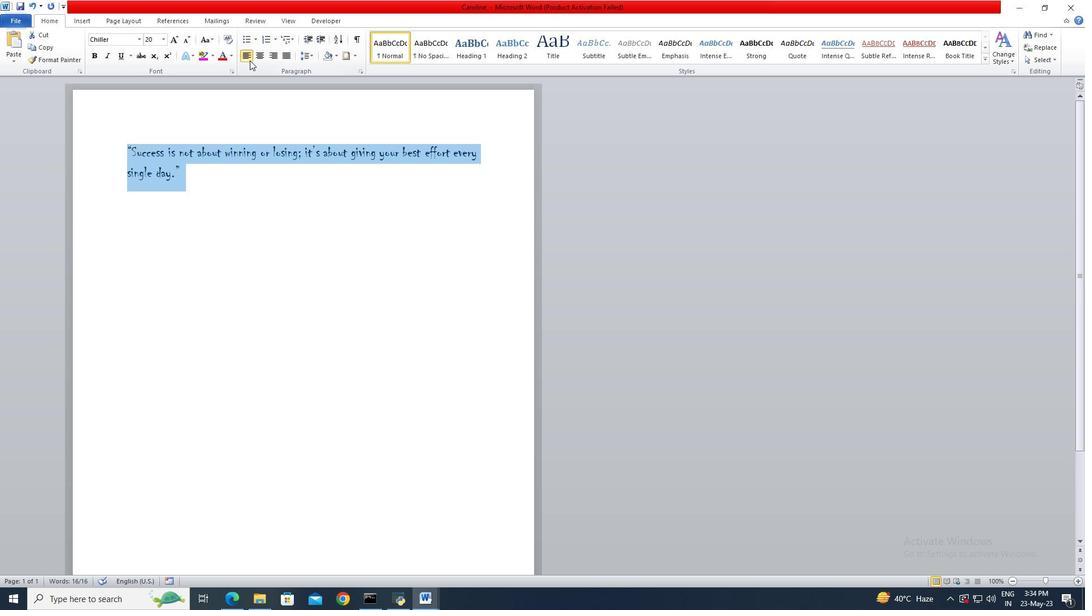 
Action: Mouse pressed left at (249, 60)
Screenshot: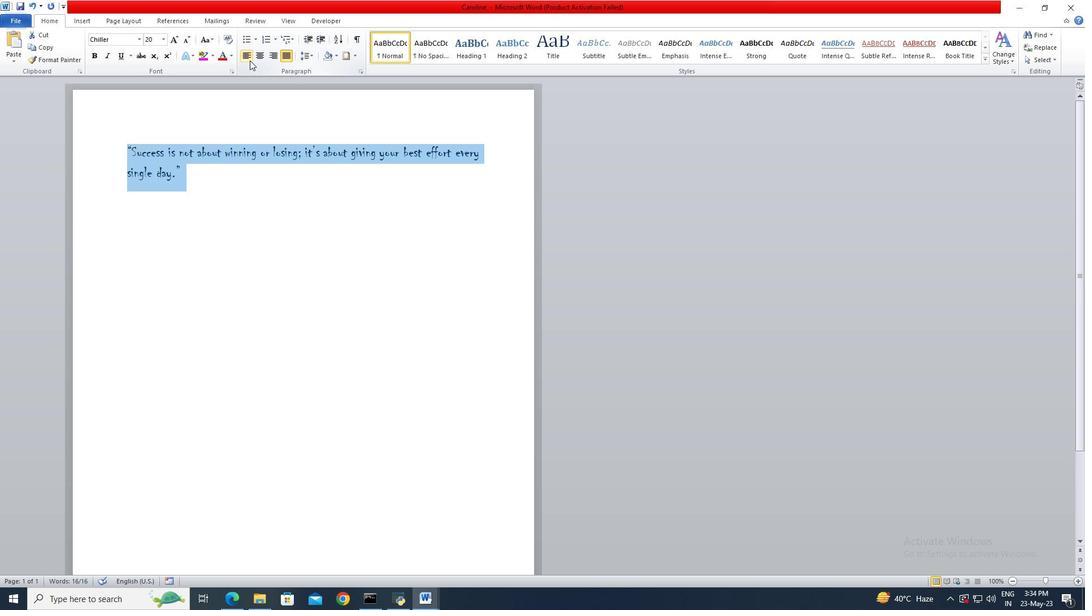 
Action: Mouse moved to (233, 55)
Screenshot: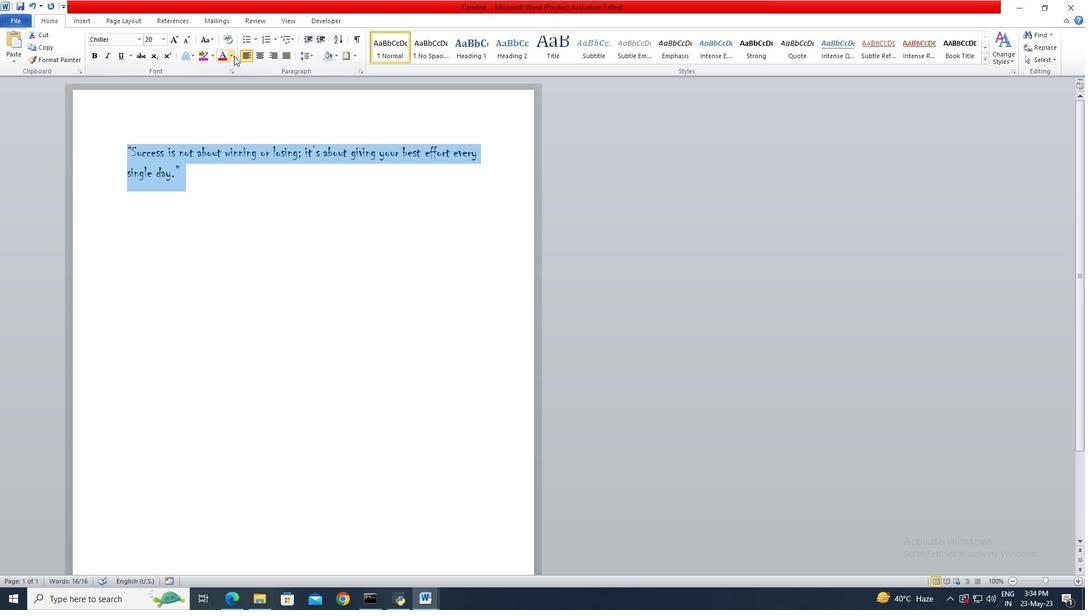 
Action: Mouse pressed left at (233, 55)
Screenshot: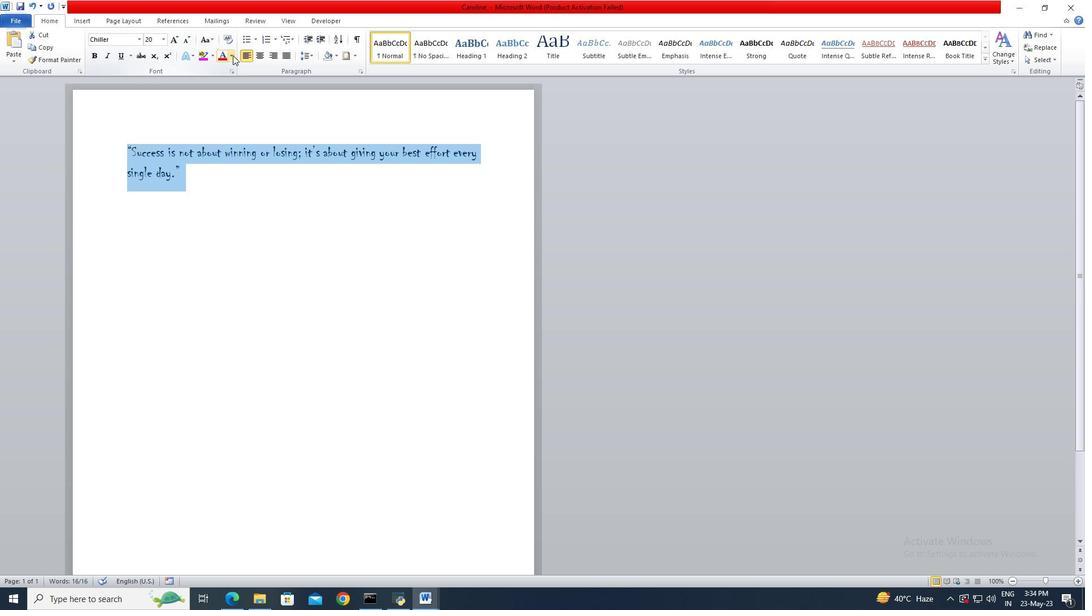 
Action: Mouse moved to (279, 116)
Screenshot: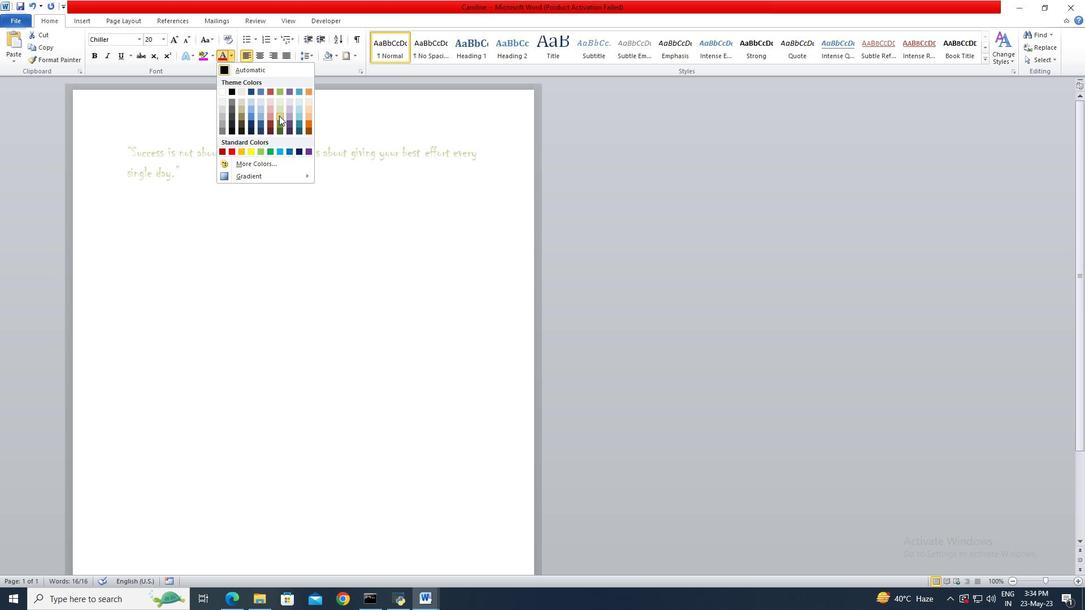 
Action: Mouse pressed left at (279, 116)
Screenshot: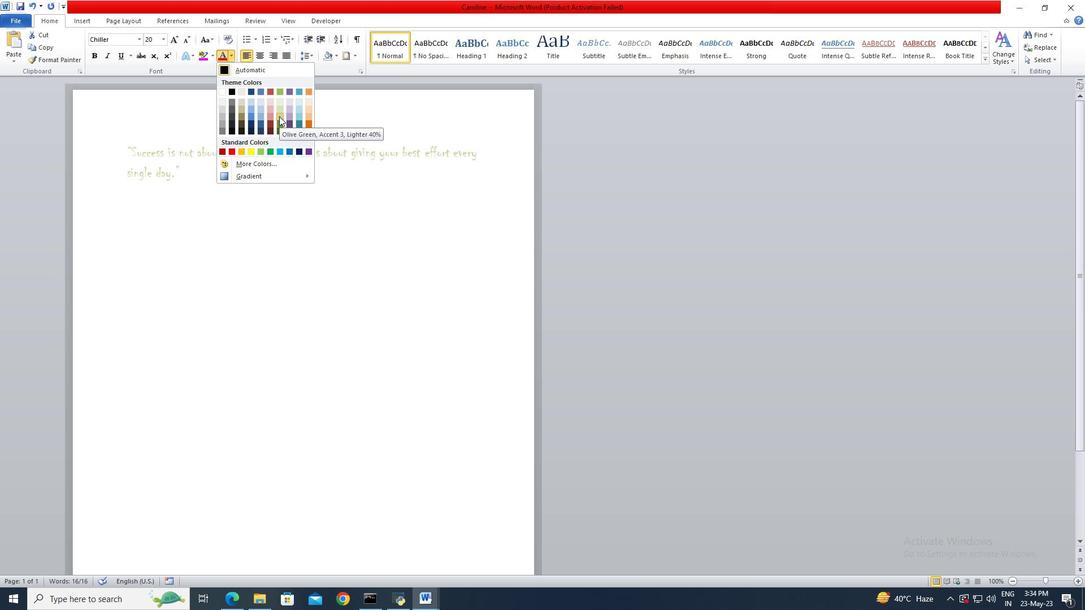 
Action: Mouse moved to (281, 181)
Screenshot: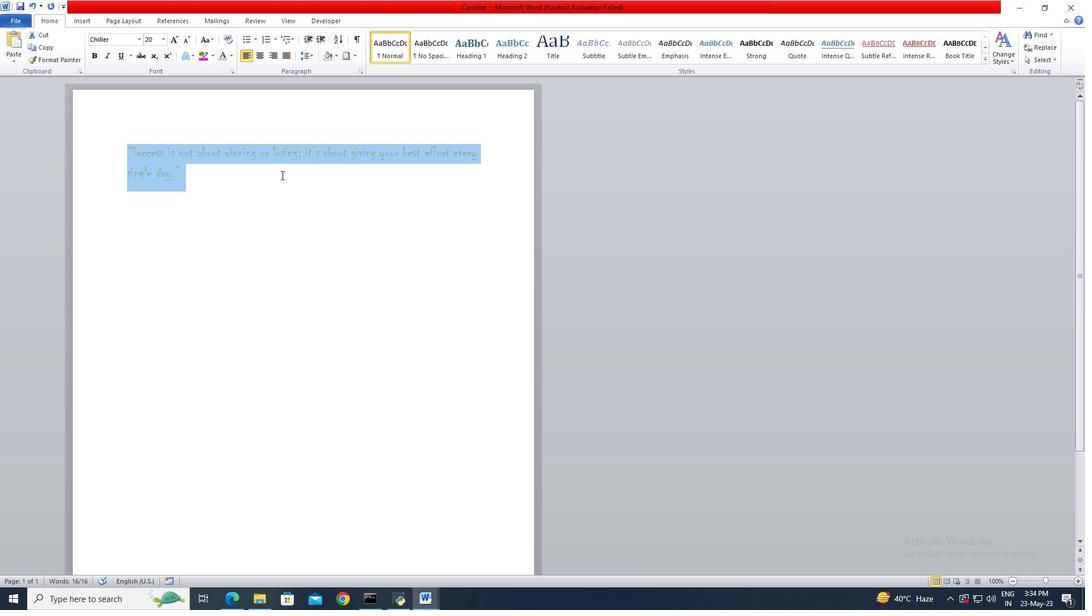 
Action: Mouse pressed left at (281, 181)
Screenshot: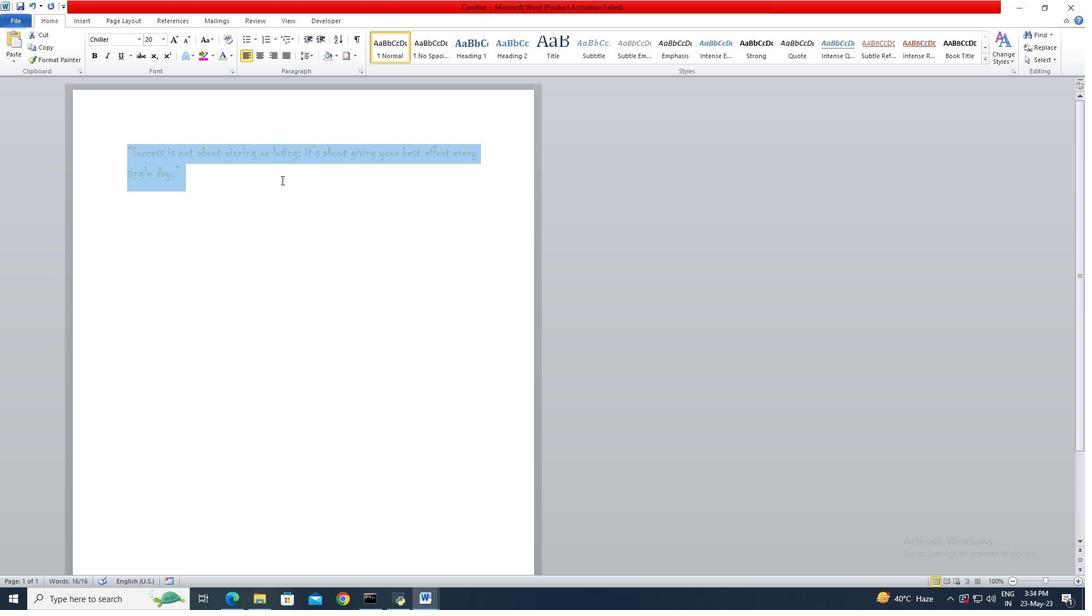 
